 Task: Create a due date automation trigger when advanced on, 2 working days before a card is due add fields without custom field "Resume" set to a number greater than 1 and lower or equal to 10 is due at 11:00 AM.
Action: Mouse moved to (1106, 83)
Screenshot: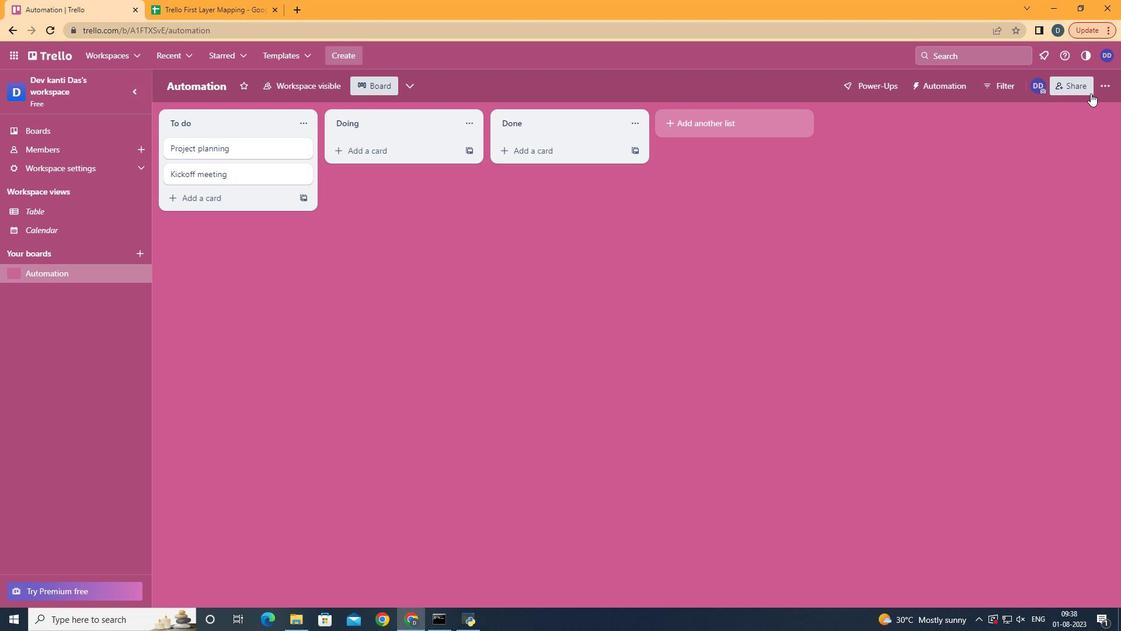 
Action: Mouse pressed left at (1106, 83)
Screenshot: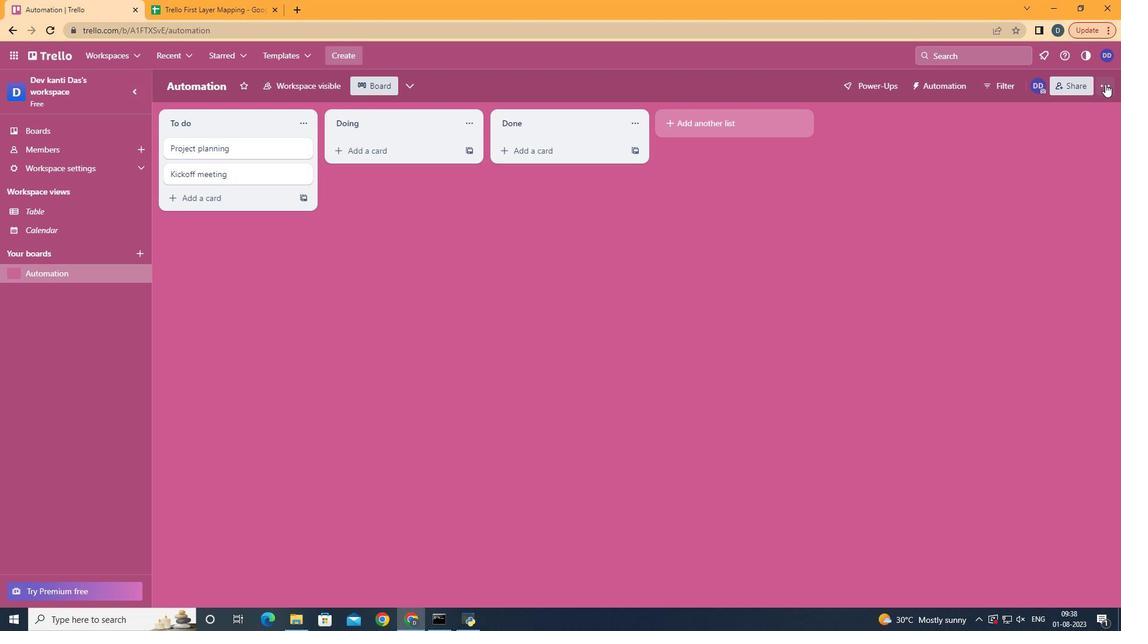 
Action: Mouse moved to (1025, 242)
Screenshot: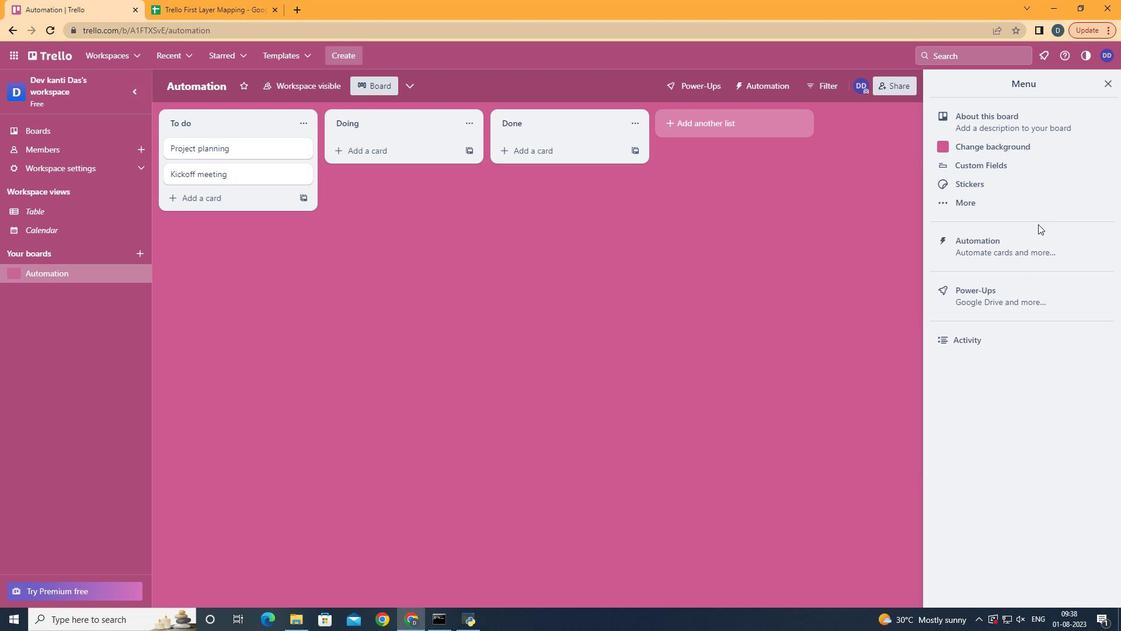 
Action: Mouse pressed left at (1025, 242)
Screenshot: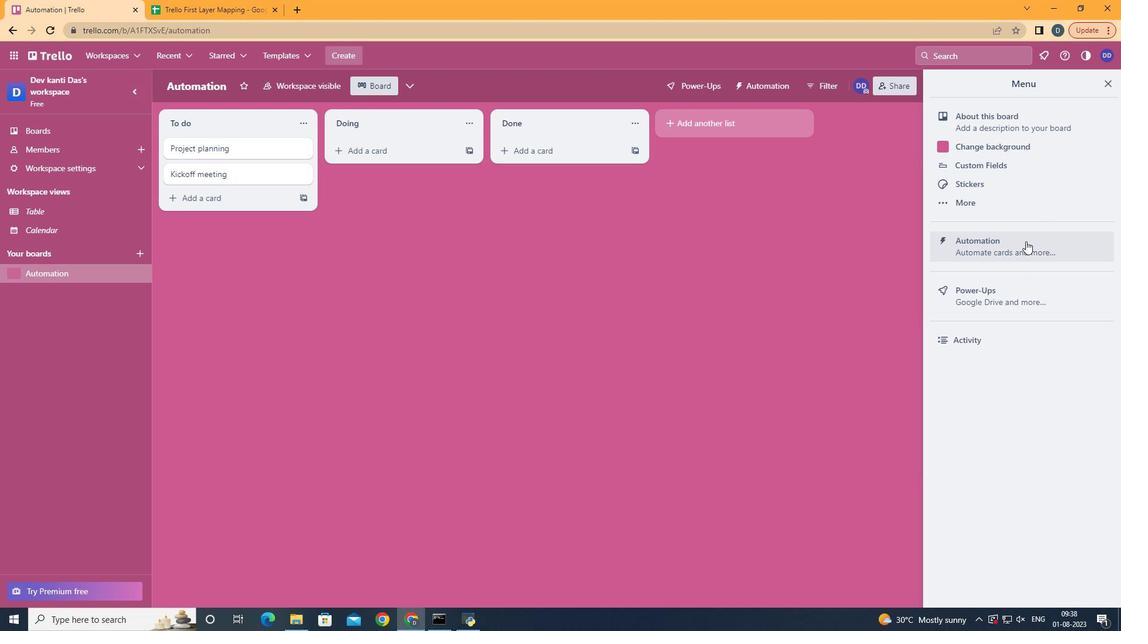 
Action: Mouse moved to (244, 231)
Screenshot: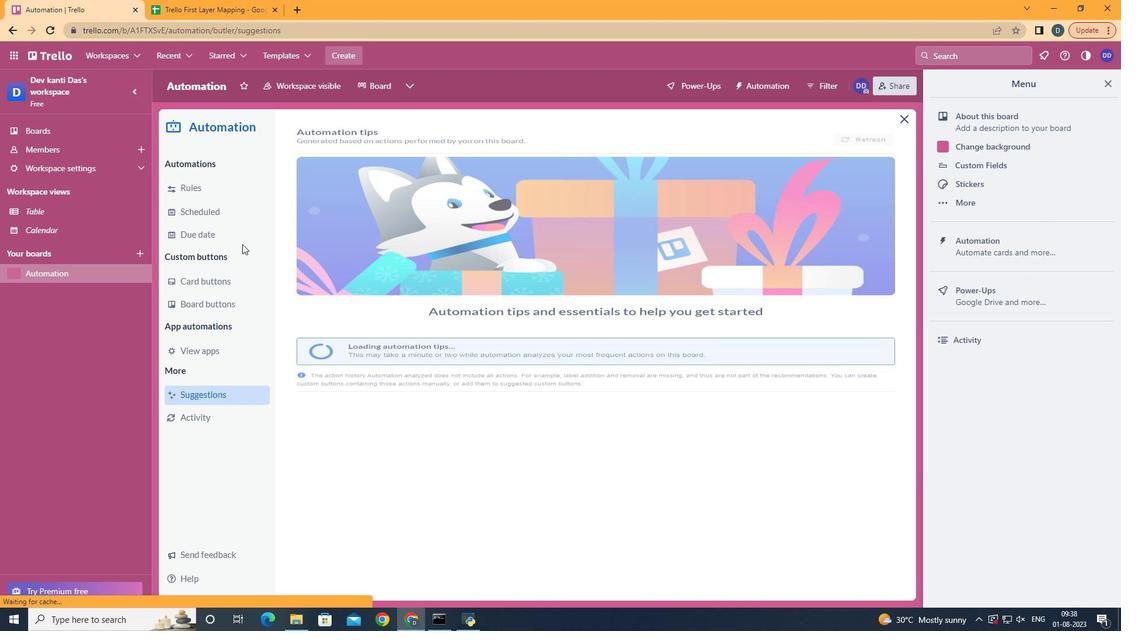 
Action: Mouse pressed left at (244, 231)
Screenshot: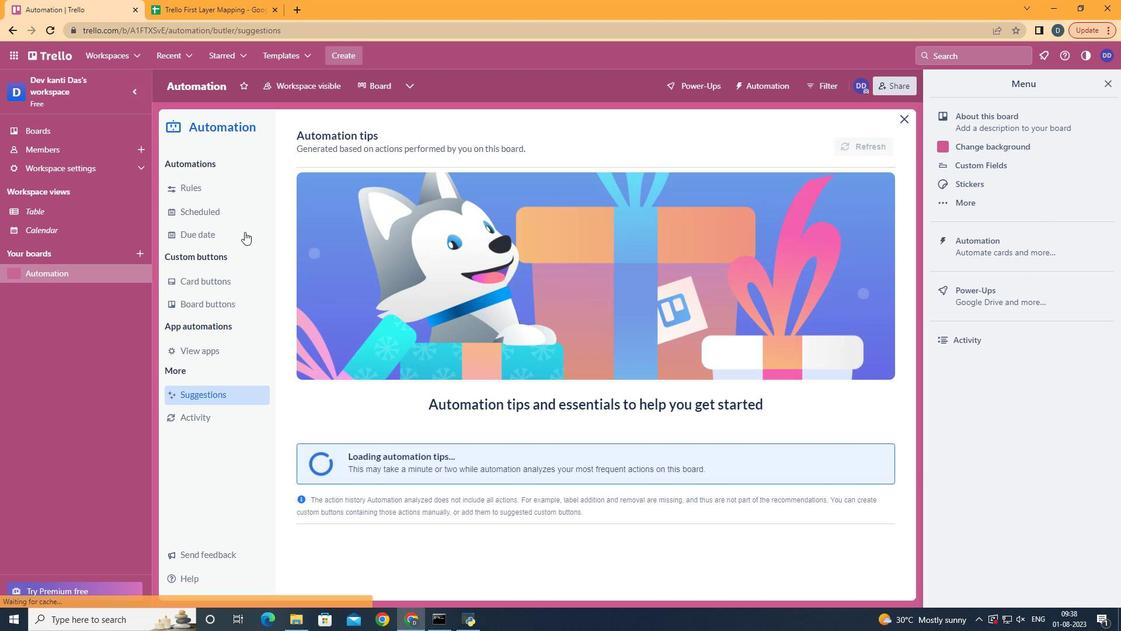 
Action: Mouse moved to (811, 140)
Screenshot: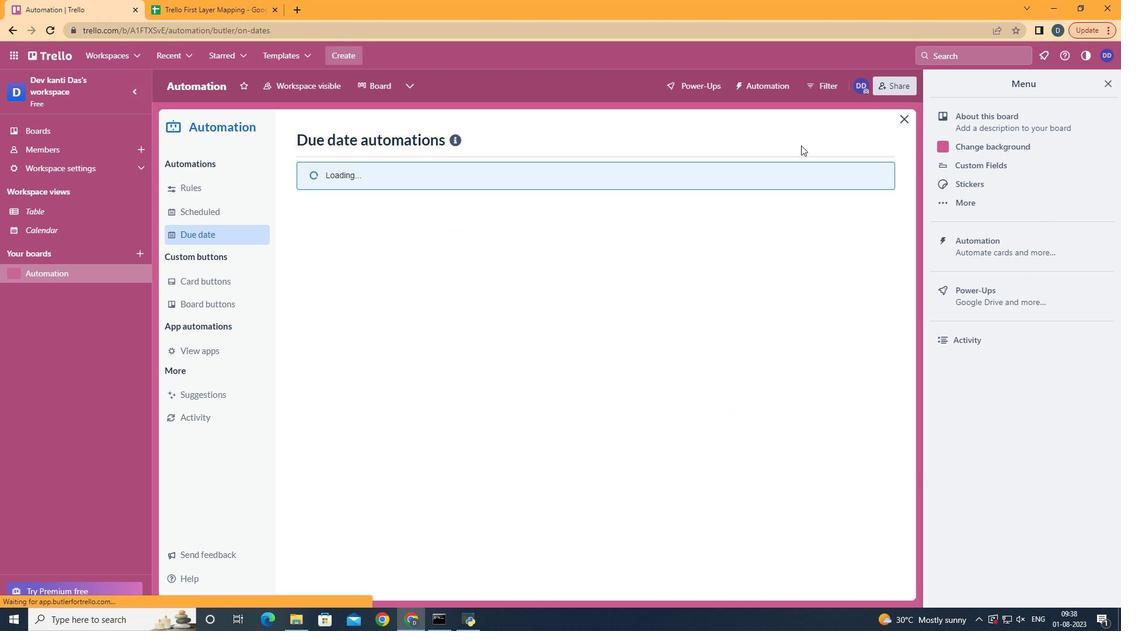 
Action: Mouse pressed left at (811, 140)
Screenshot: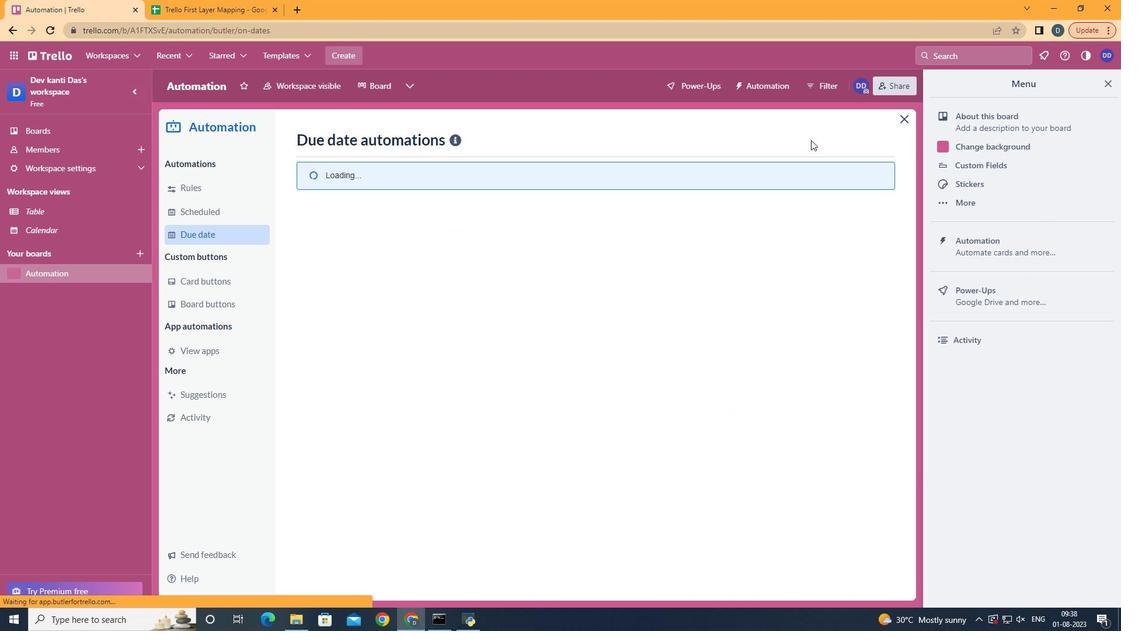 
Action: Mouse moved to (614, 250)
Screenshot: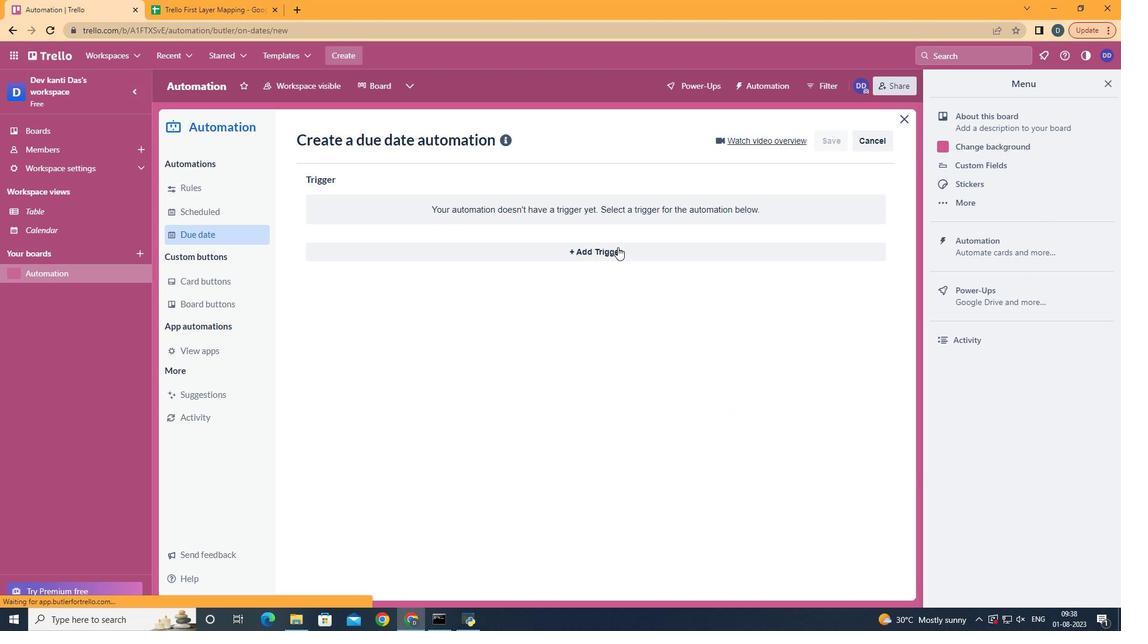 
Action: Mouse pressed left at (614, 250)
Screenshot: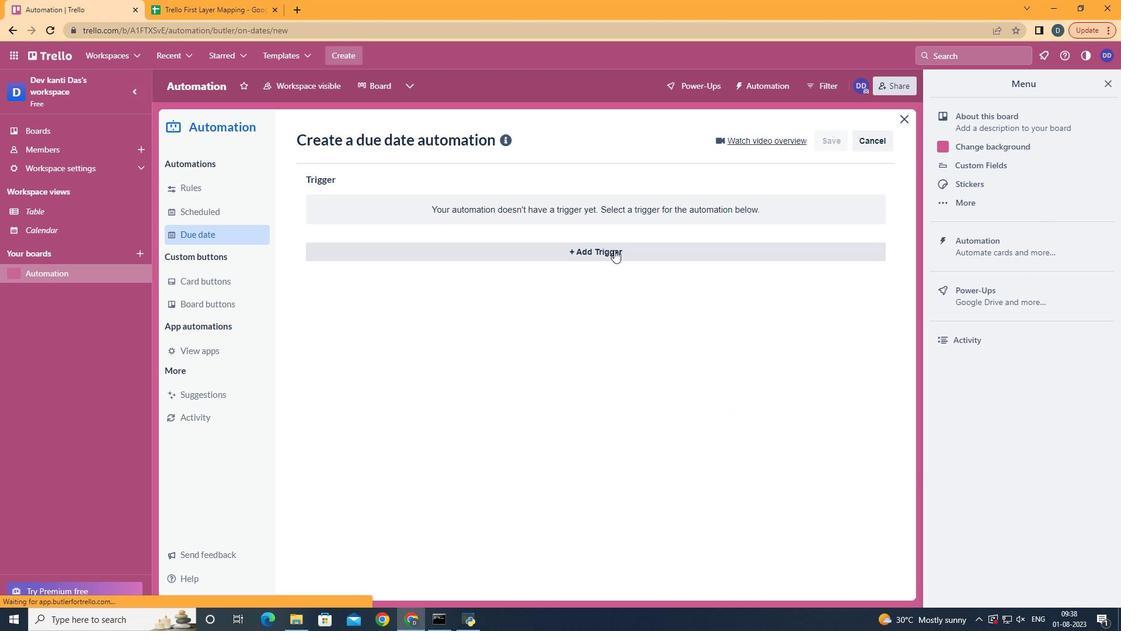 
Action: Mouse moved to (375, 480)
Screenshot: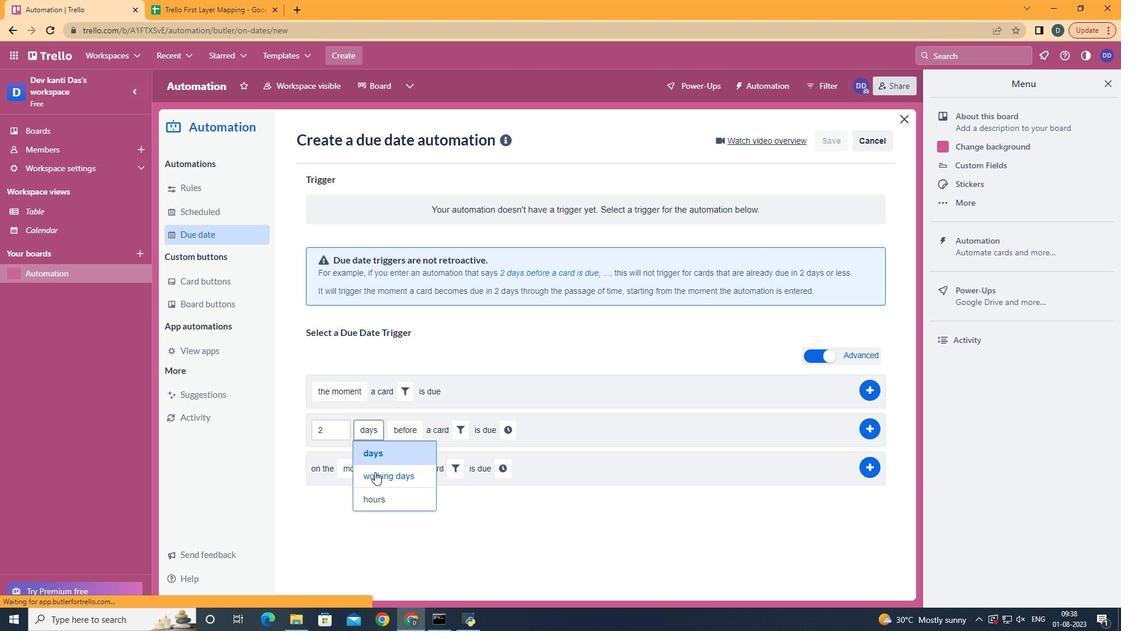 
Action: Mouse pressed left at (375, 480)
Screenshot: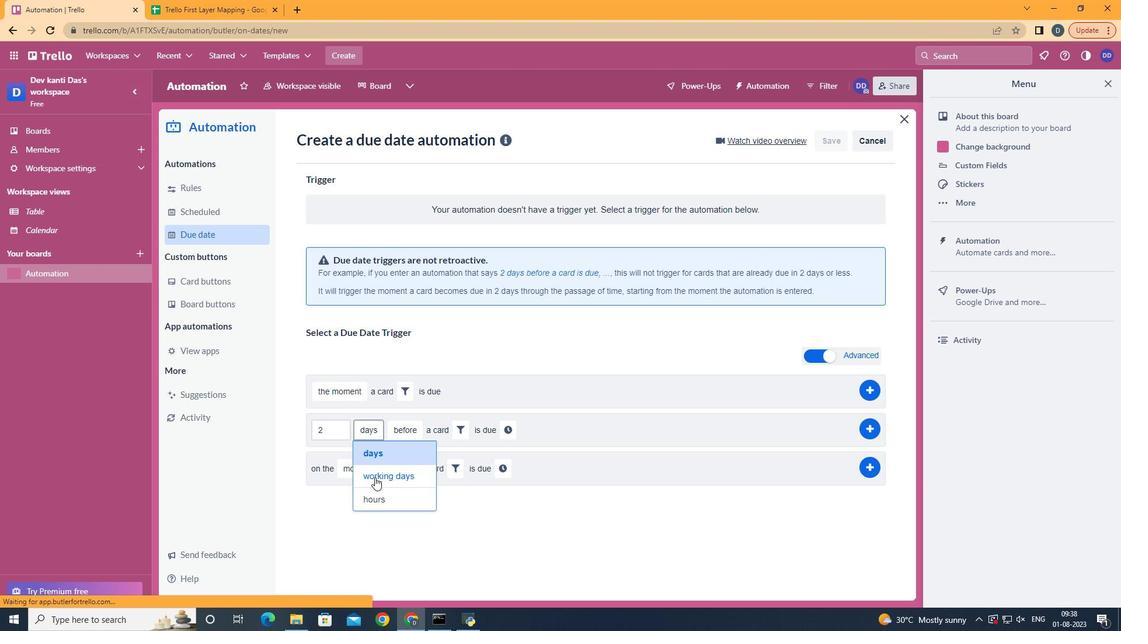 
Action: Mouse moved to (493, 425)
Screenshot: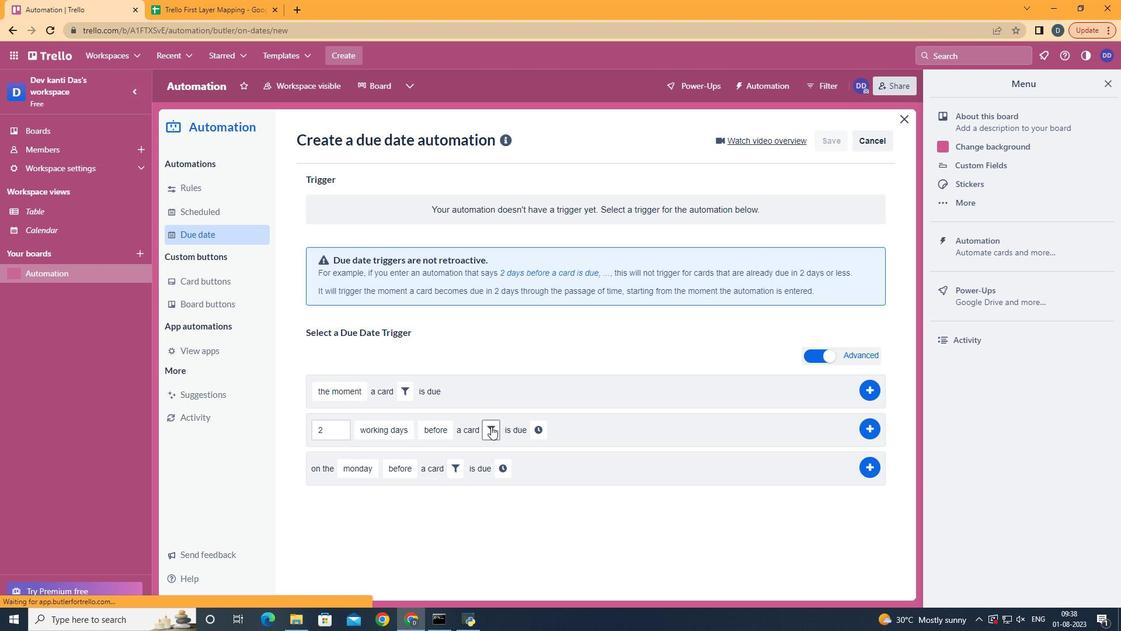 
Action: Mouse pressed left at (493, 425)
Screenshot: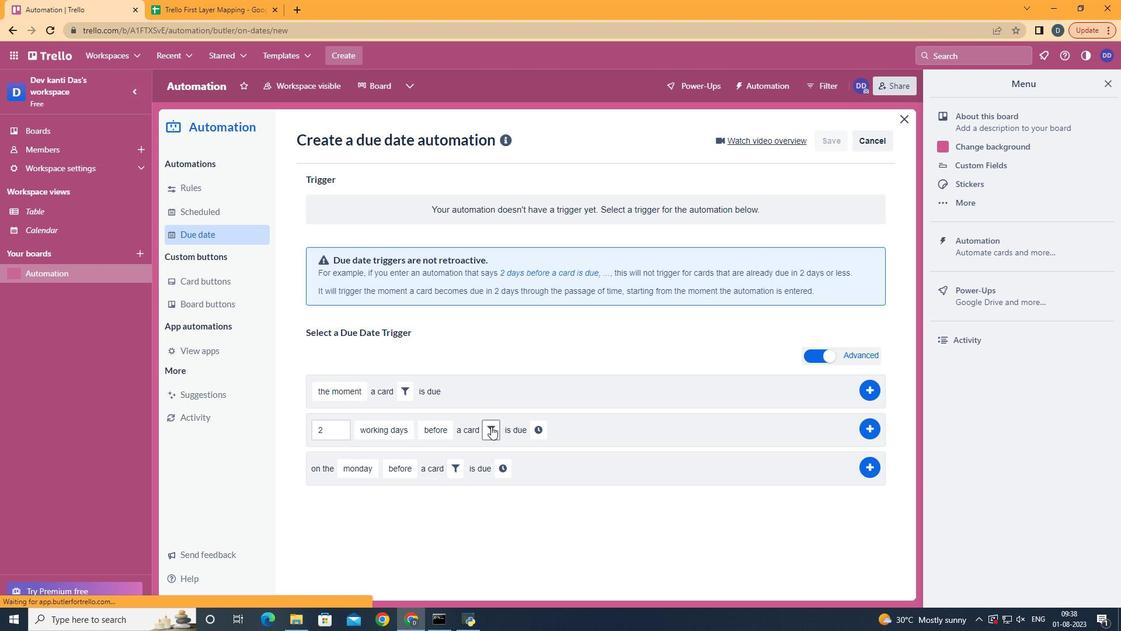 
Action: Mouse moved to (679, 472)
Screenshot: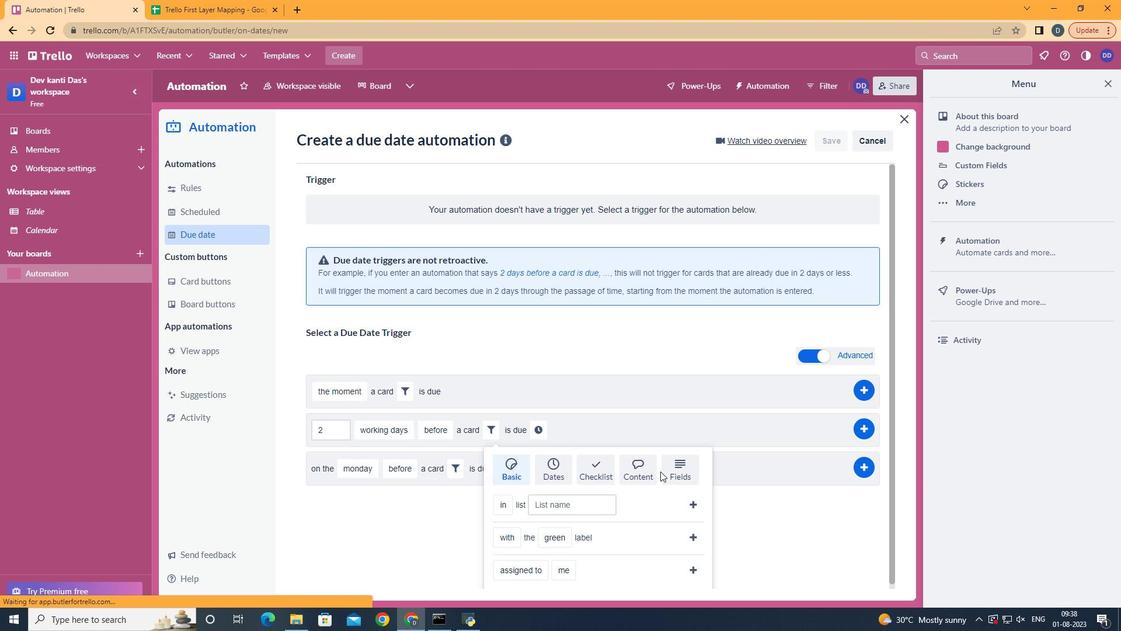
Action: Mouse pressed left at (679, 472)
Screenshot: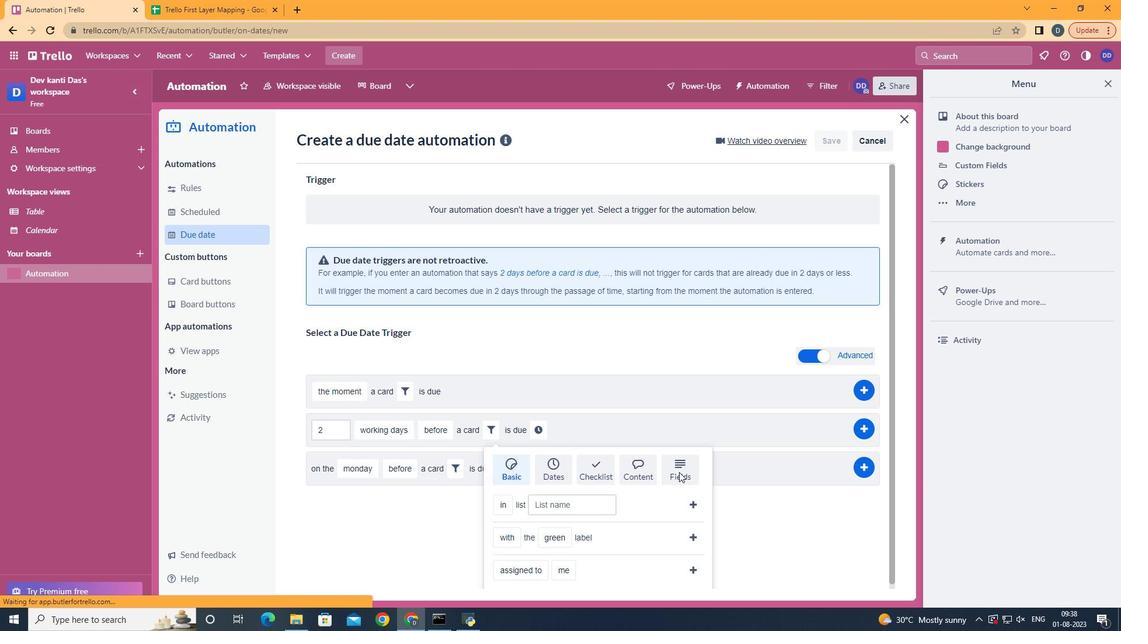 
Action: Mouse scrolled (679, 471) with delta (0, 0)
Screenshot: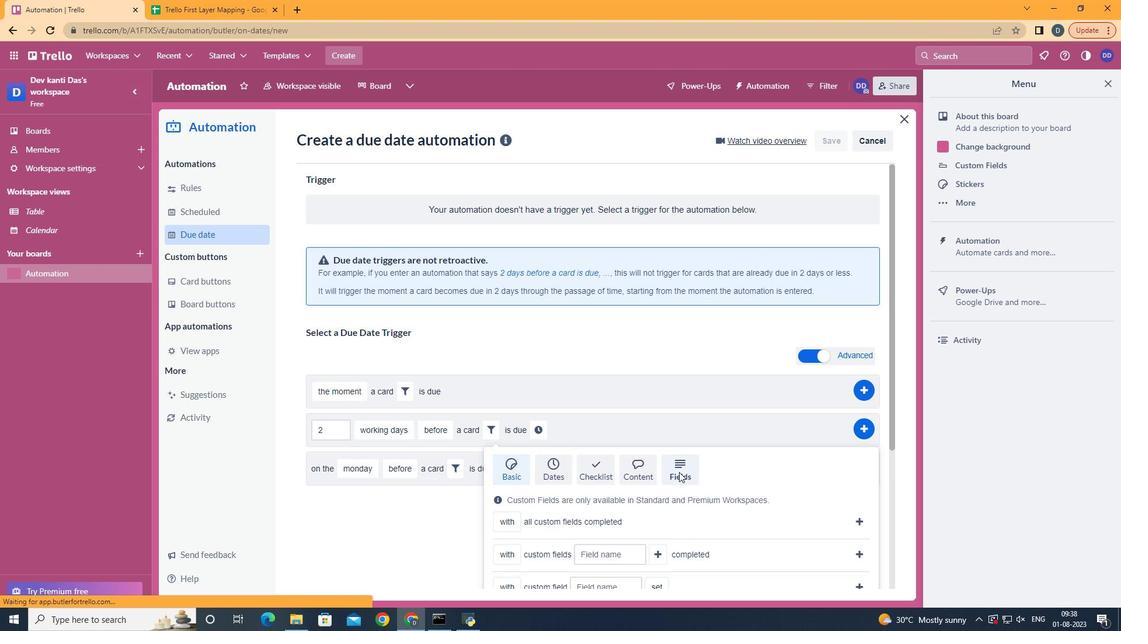 
Action: Mouse scrolled (679, 471) with delta (0, 0)
Screenshot: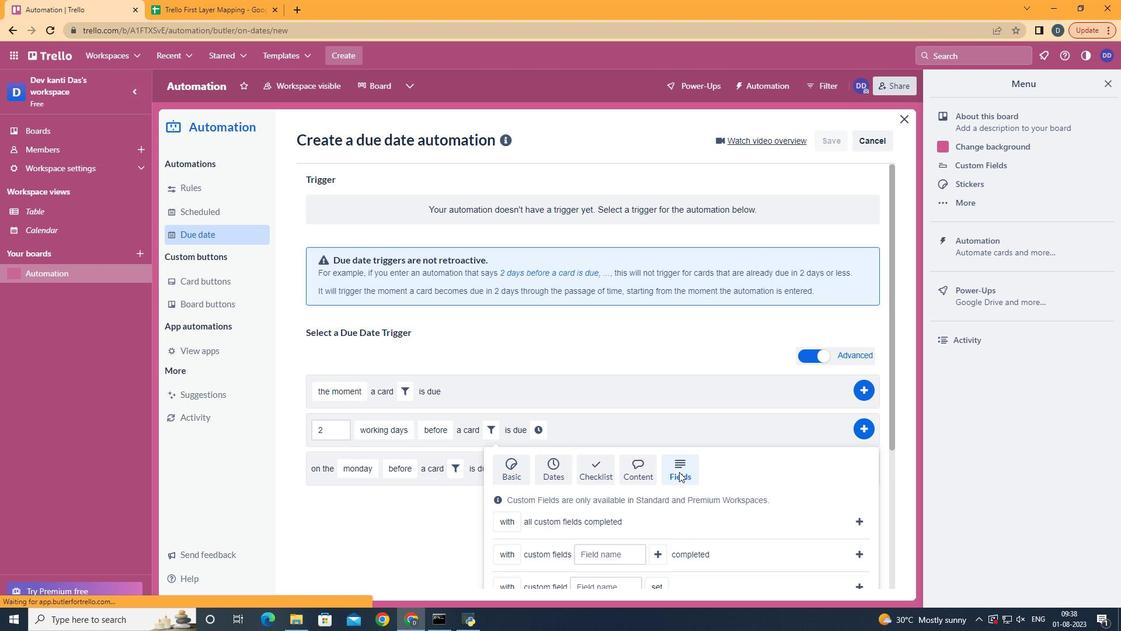 
Action: Mouse scrolled (679, 471) with delta (0, 0)
Screenshot: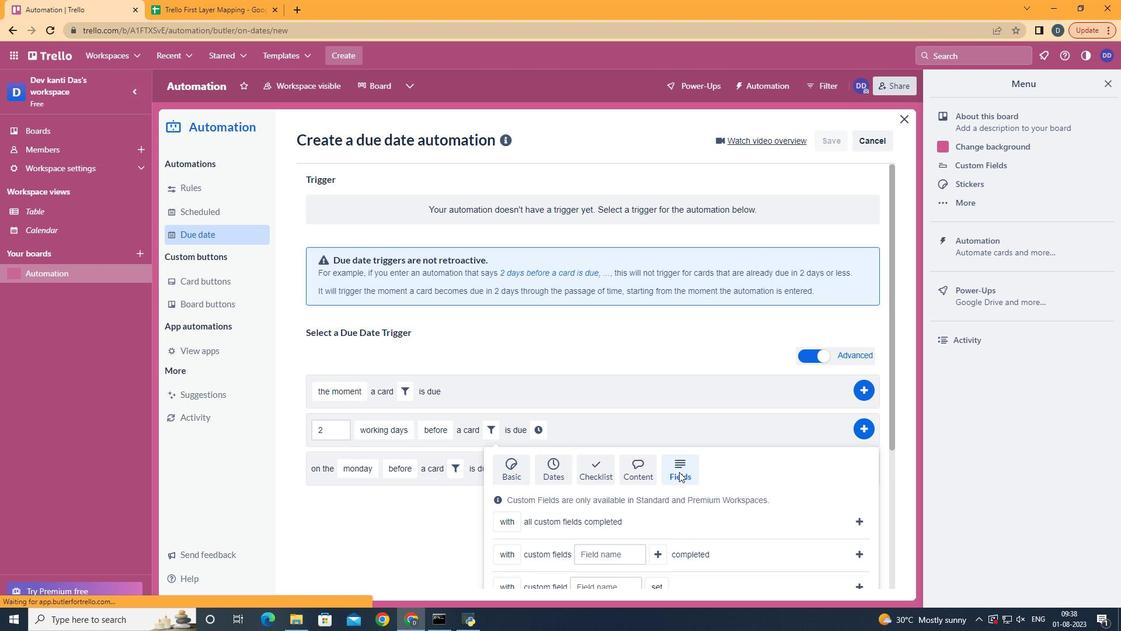 
Action: Mouse scrolled (679, 471) with delta (0, 0)
Screenshot: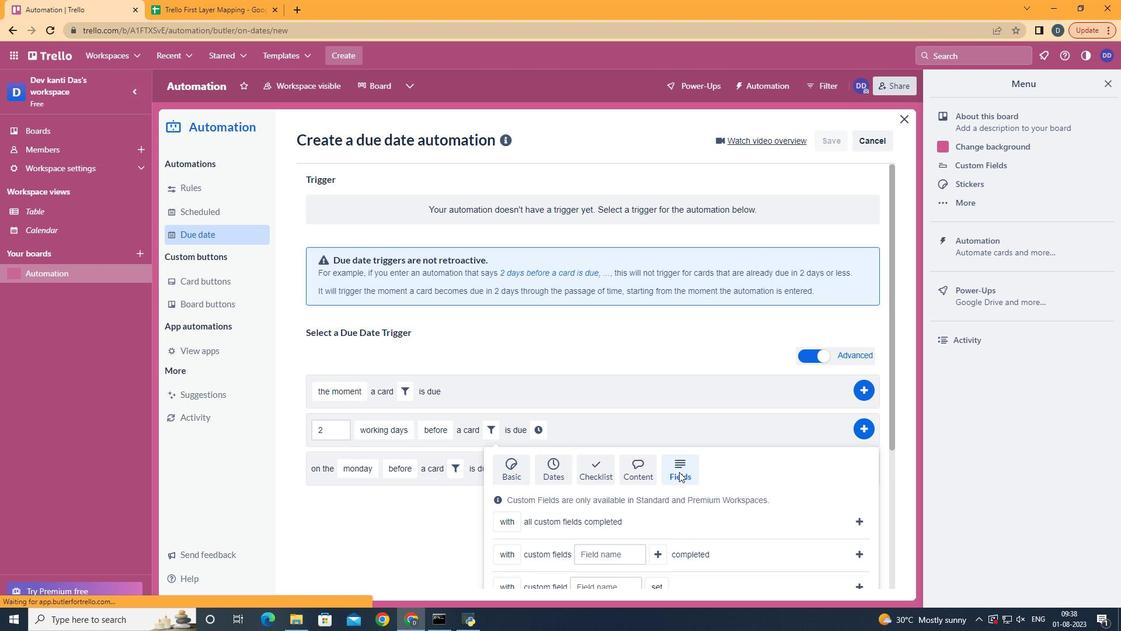 
Action: Mouse scrolled (679, 471) with delta (0, 0)
Screenshot: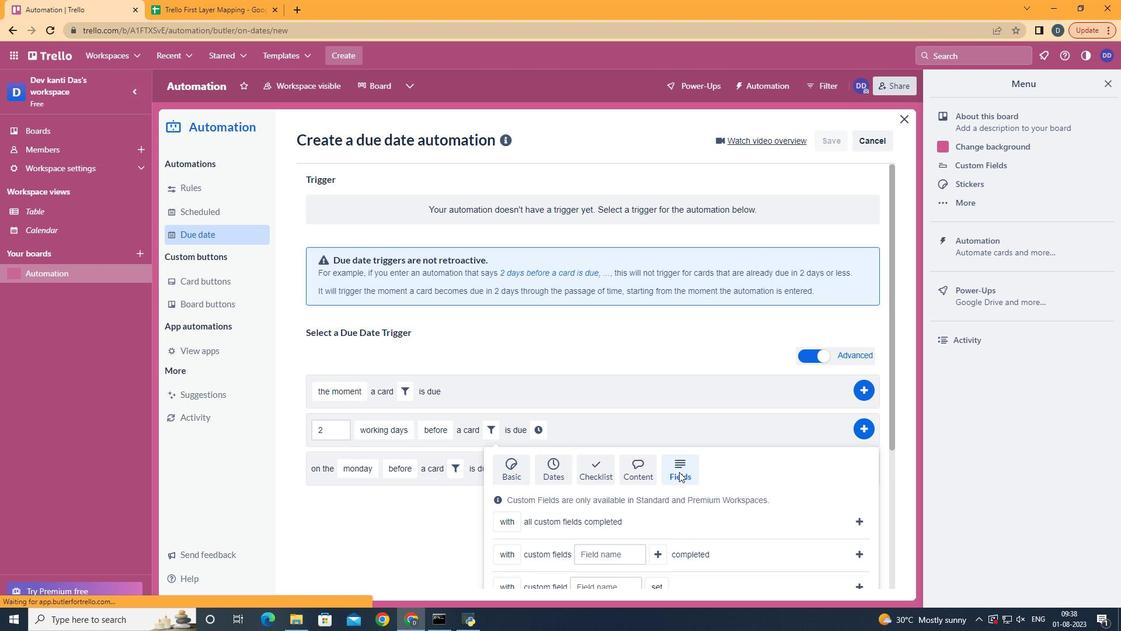 
Action: Mouse scrolled (679, 471) with delta (0, 0)
Screenshot: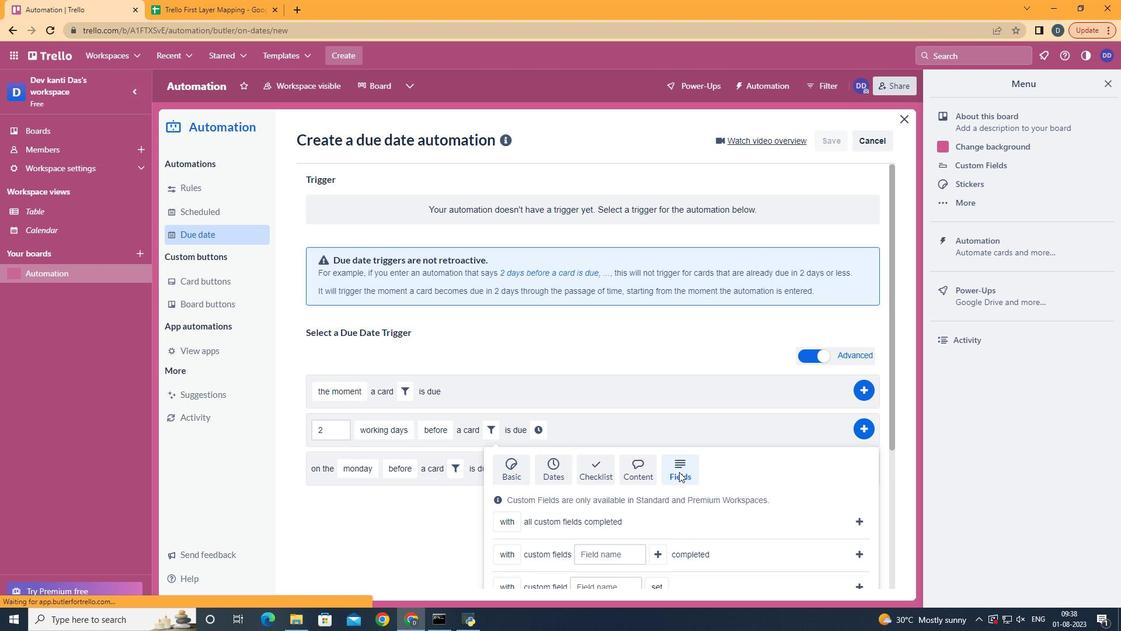 
Action: Mouse scrolled (679, 471) with delta (0, 0)
Screenshot: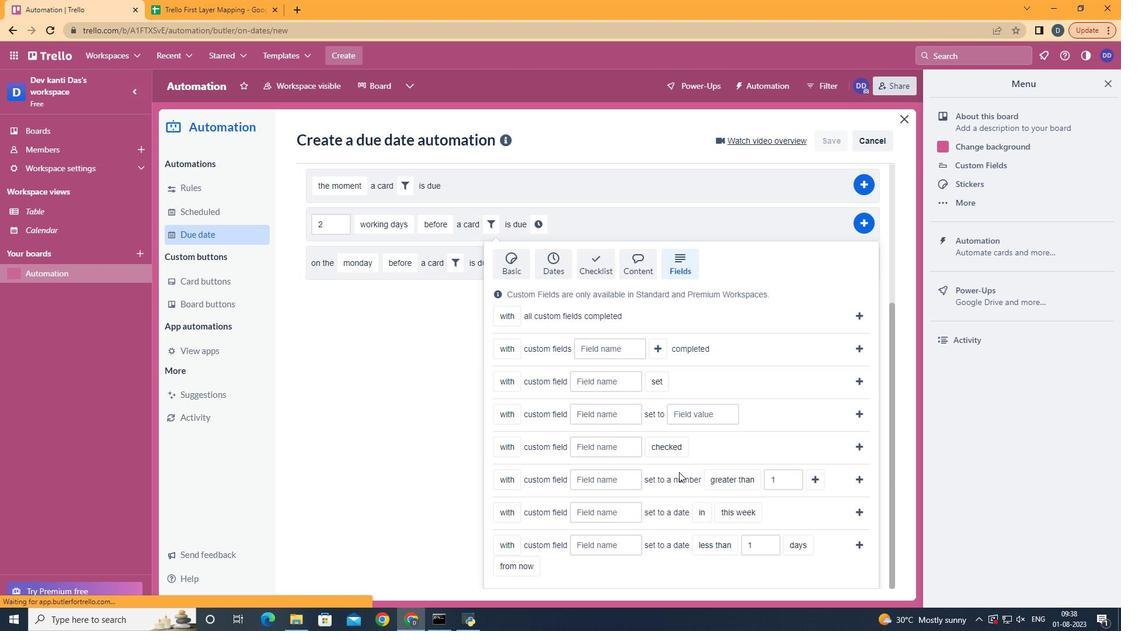 
Action: Mouse scrolled (679, 471) with delta (0, 0)
Screenshot: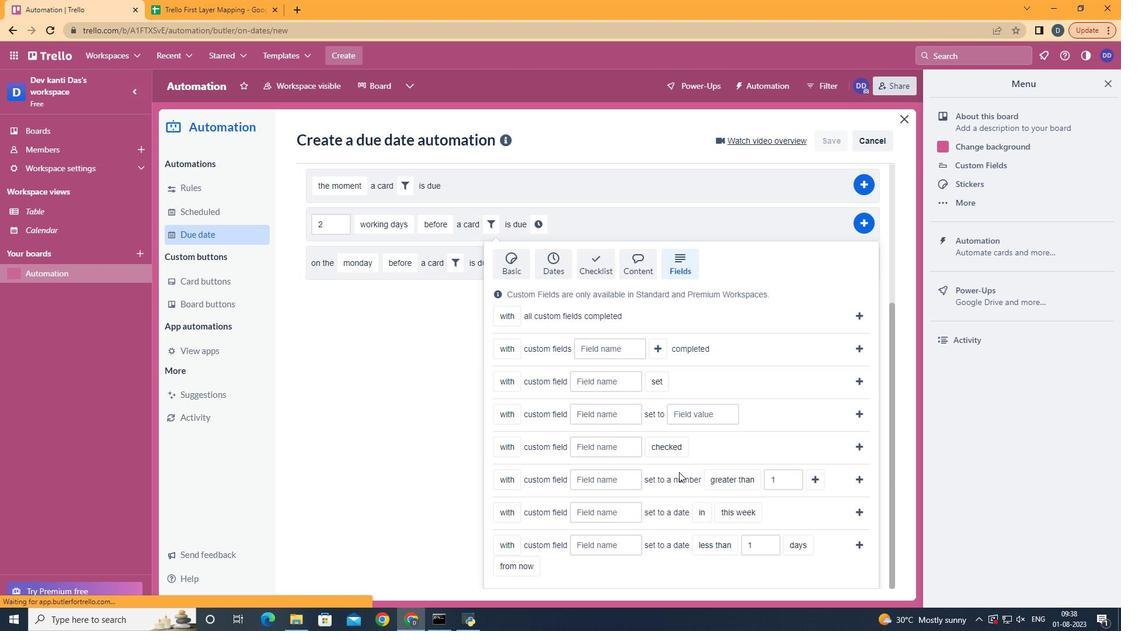 
Action: Mouse scrolled (679, 471) with delta (0, 0)
Screenshot: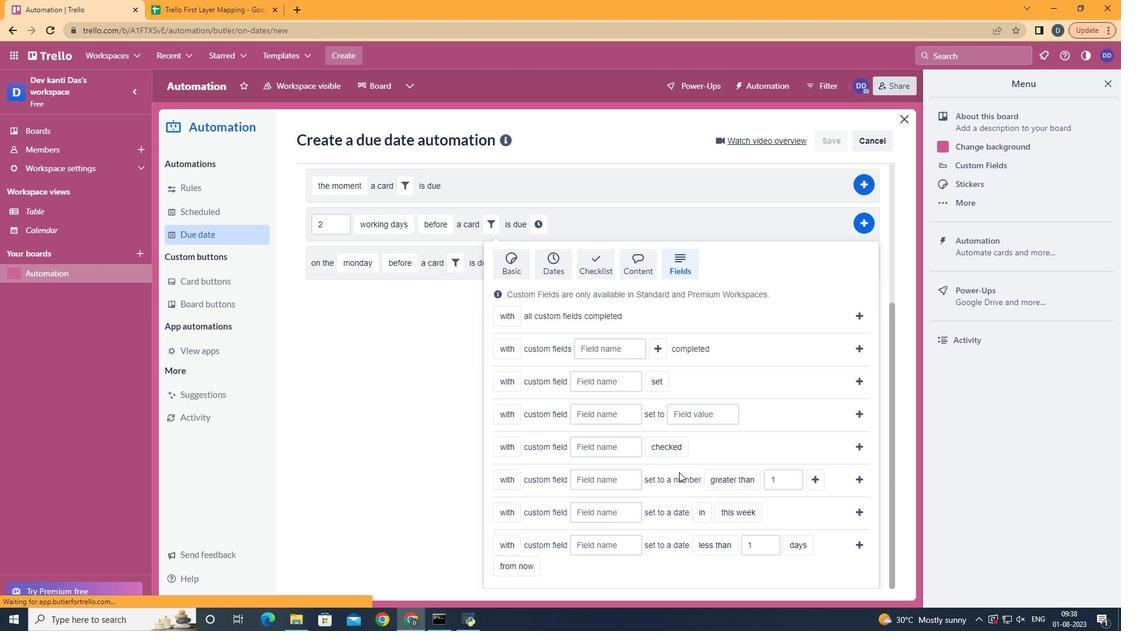 
Action: Mouse scrolled (679, 471) with delta (0, 0)
Screenshot: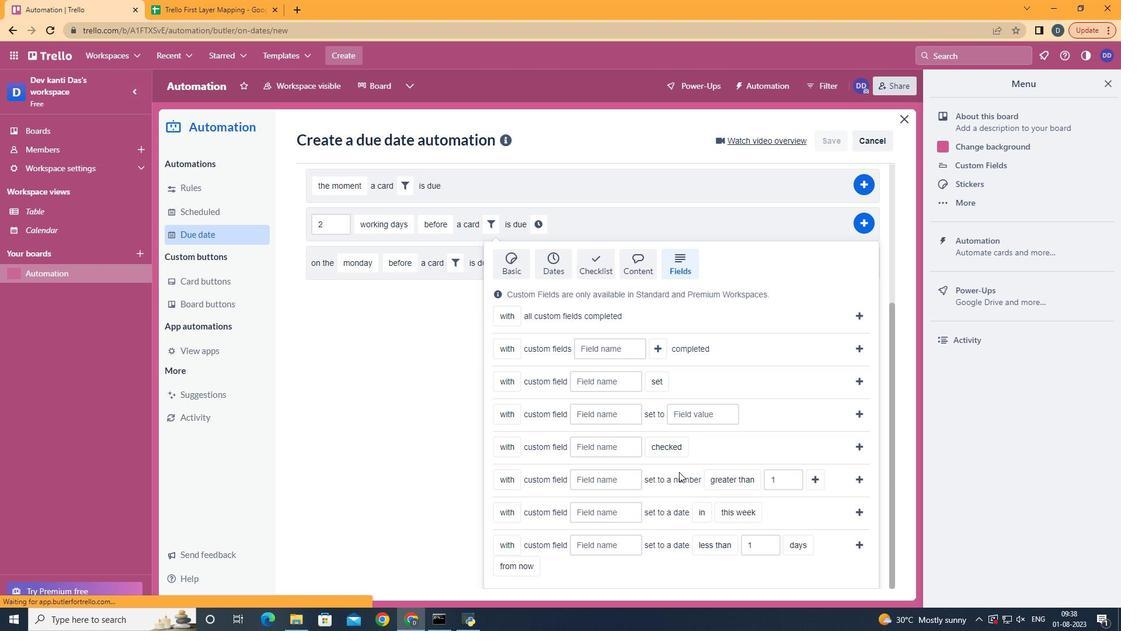 
Action: Mouse moved to (522, 526)
Screenshot: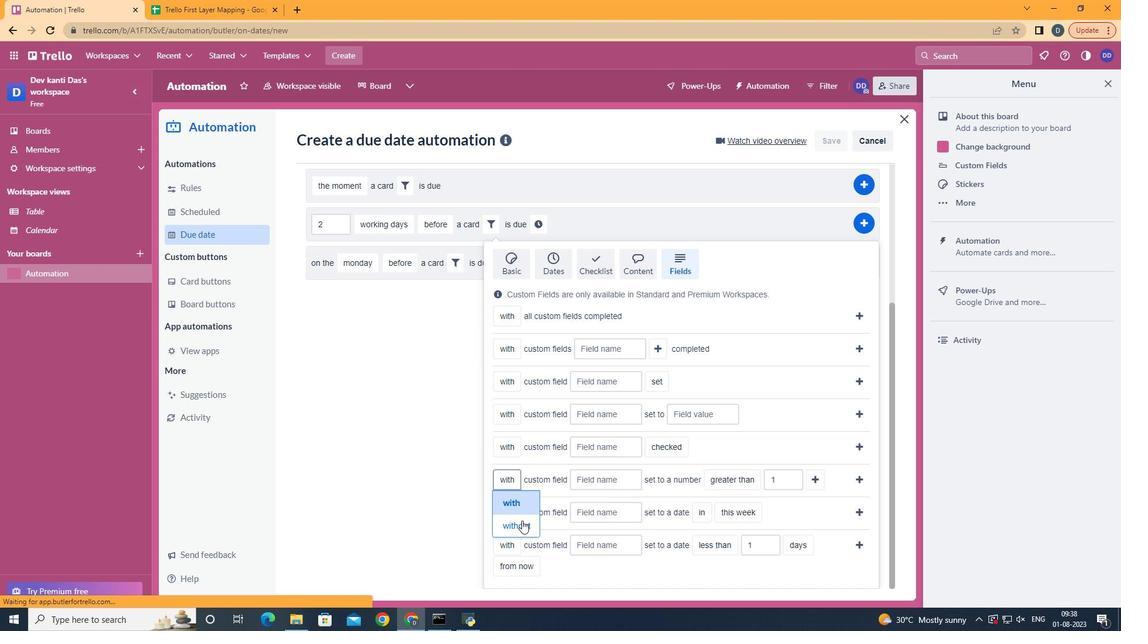 
Action: Mouse pressed left at (522, 526)
Screenshot: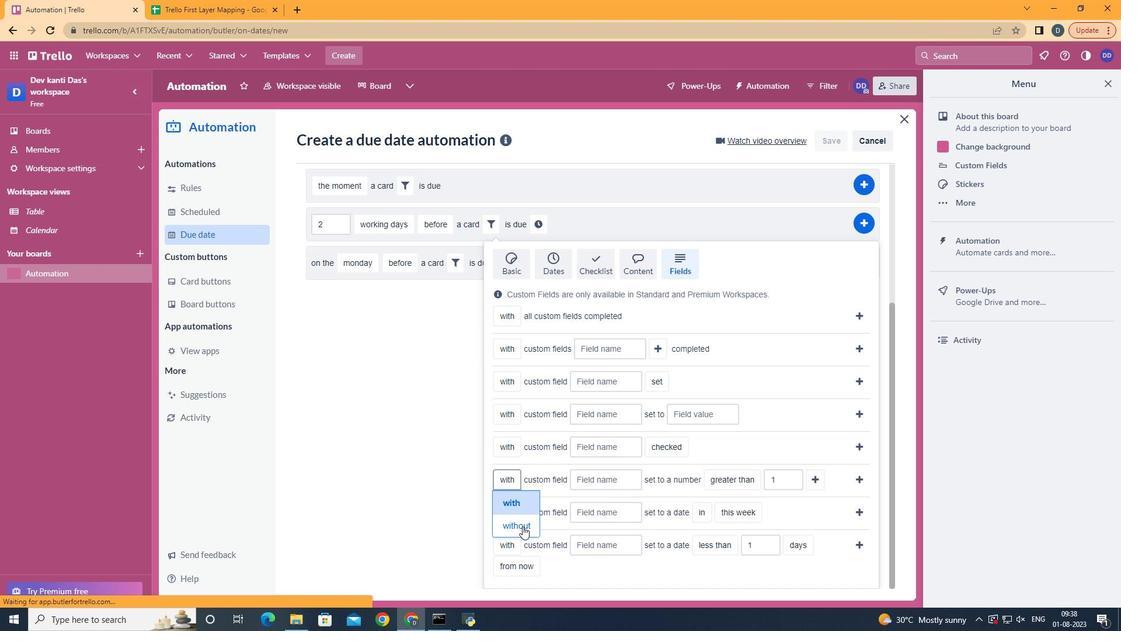 
Action: Mouse moved to (627, 486)
Screenshot: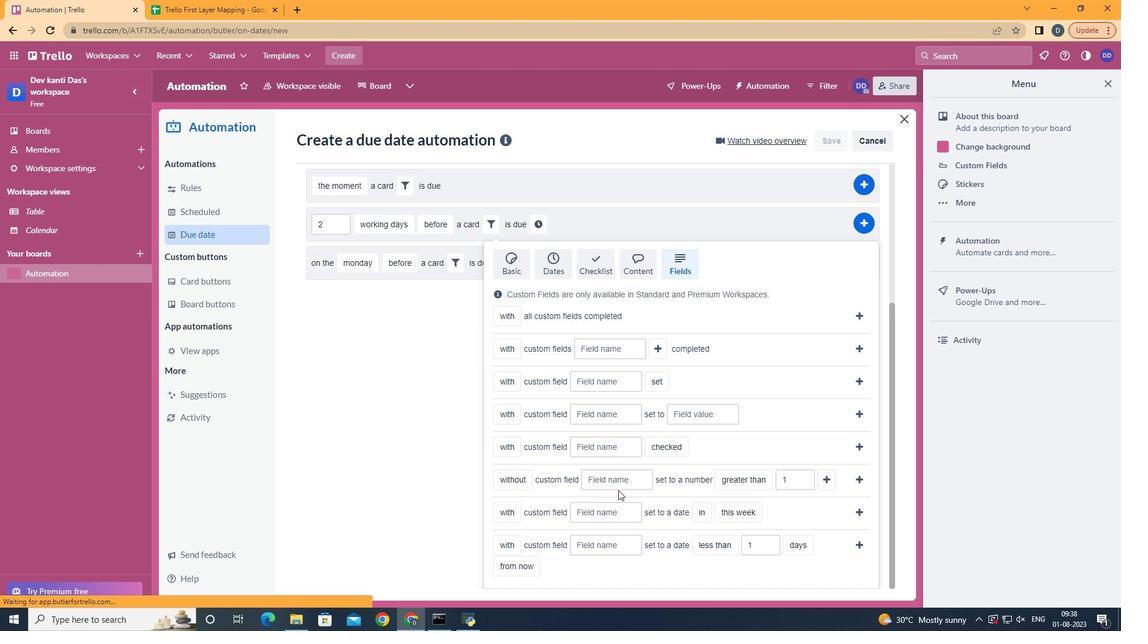 
Action: Mouse pressed left at (627, 486)
Screenshot: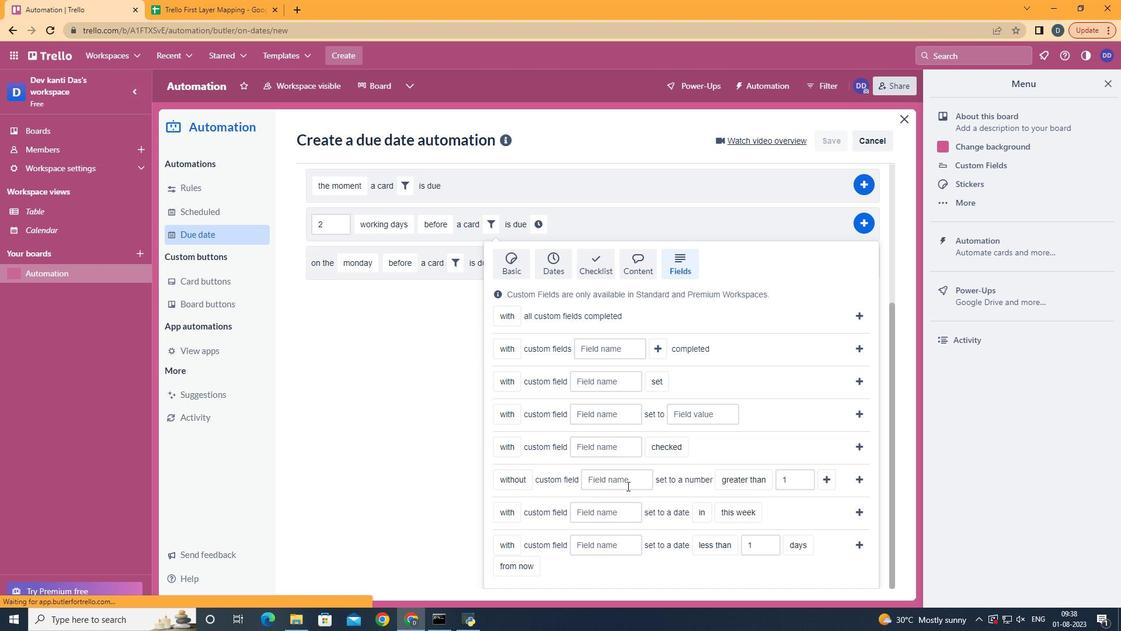
Action: Key pressed <Key.shift>Resume
Screenshot: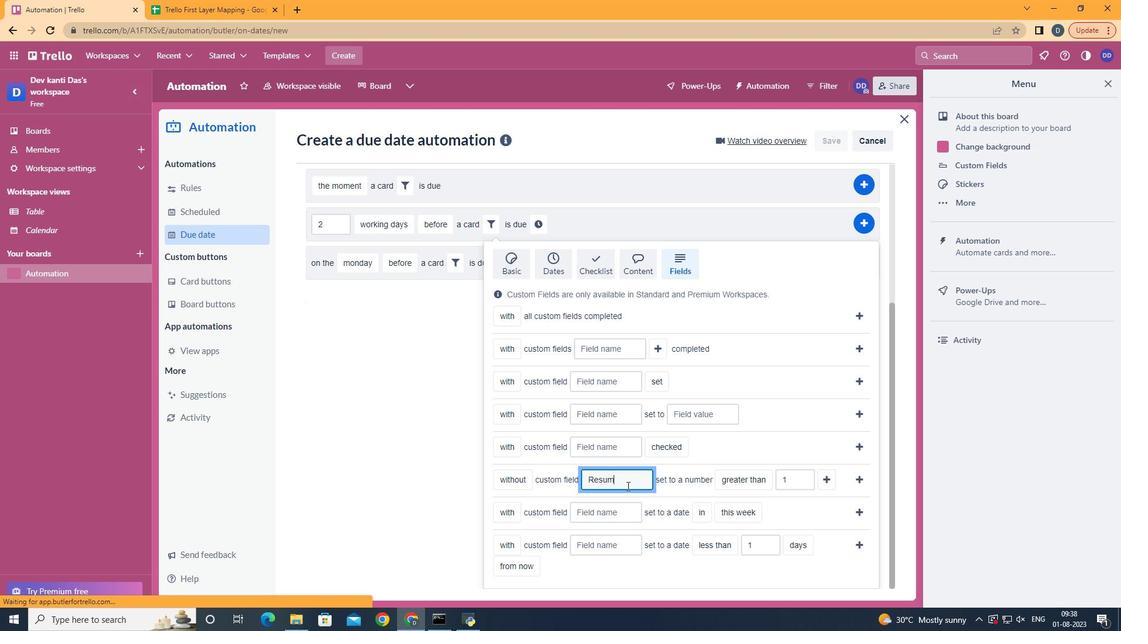 
Action: Mouse moved to (749, 504)
Screenshot: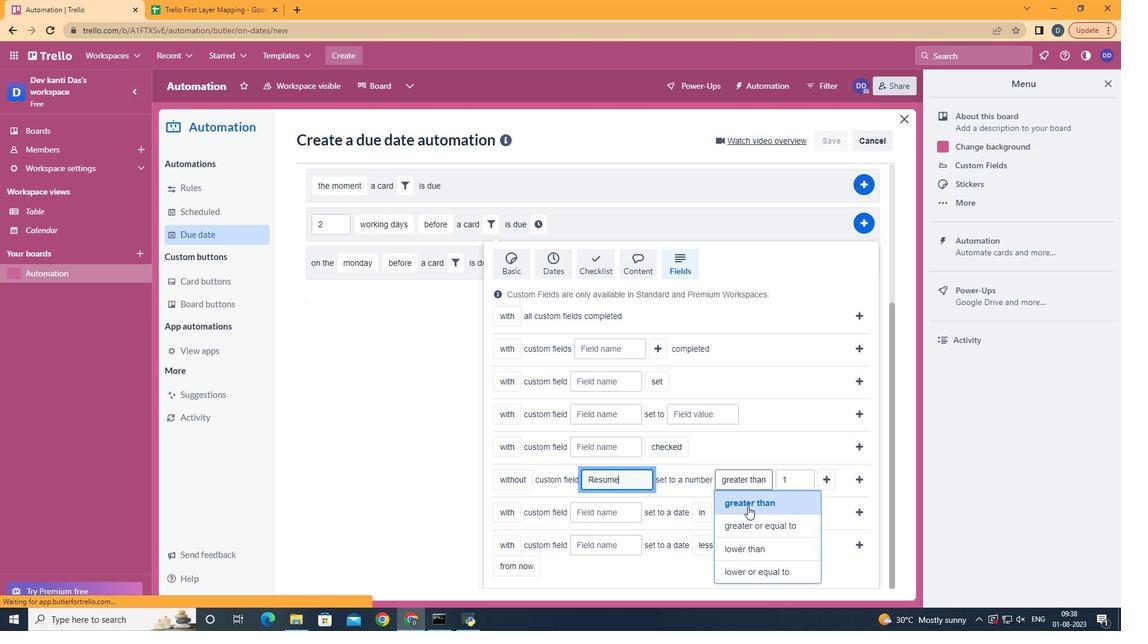 
Action: Mouse pressed left at (749, 504)
Screenshot: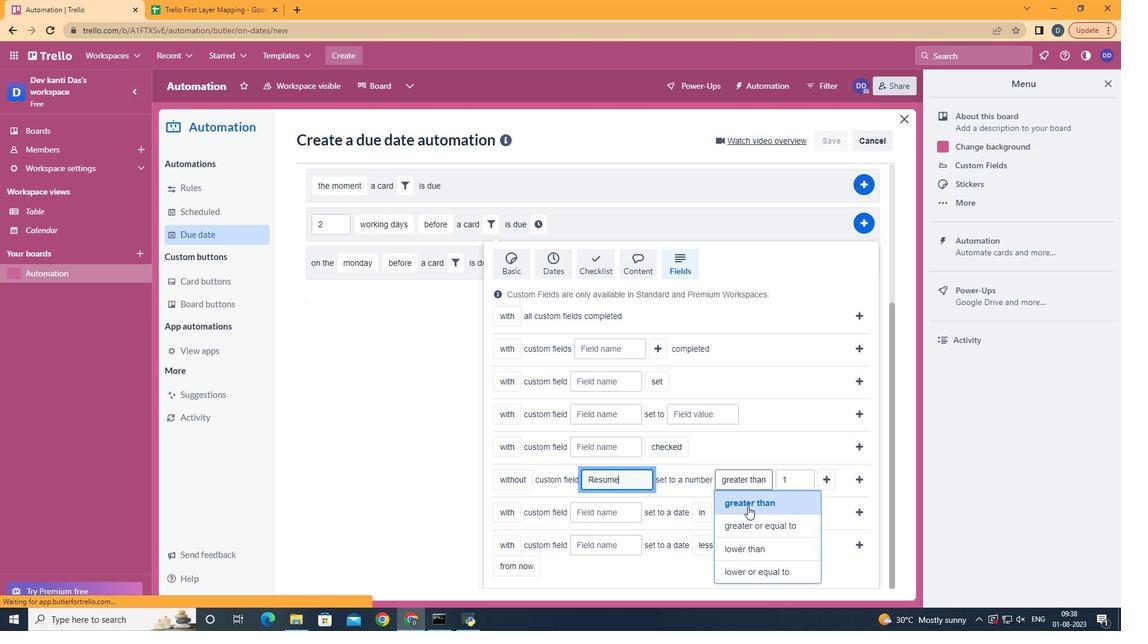 
Action: Mouse moved to (830, 474)
Screenshot: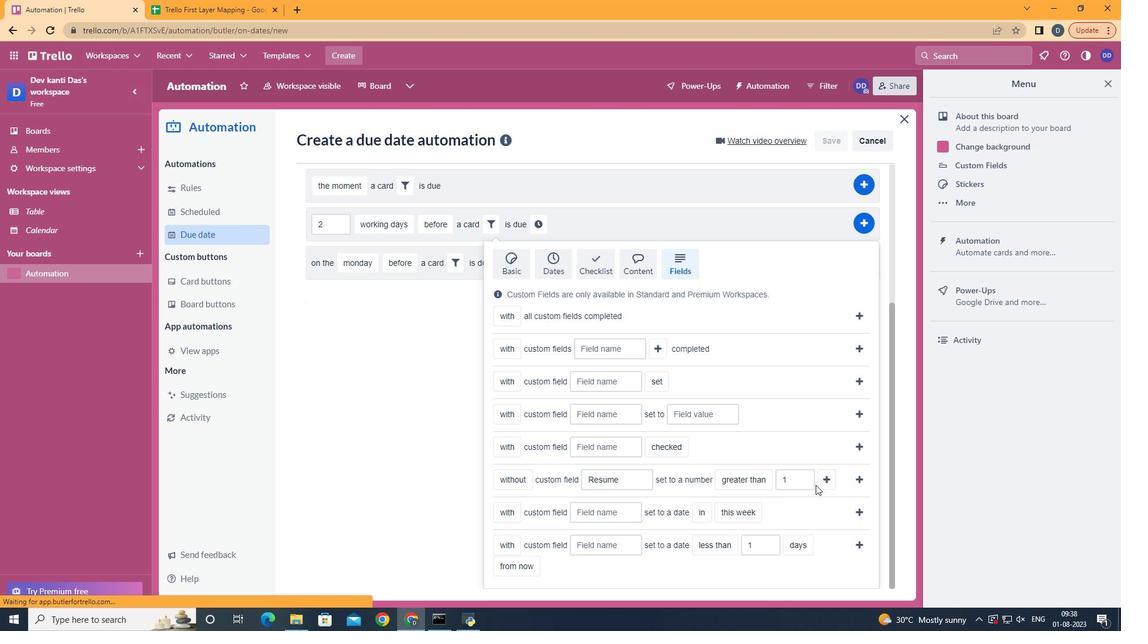 
Action: Mouse pressed left at (830, 474)
Screenshot: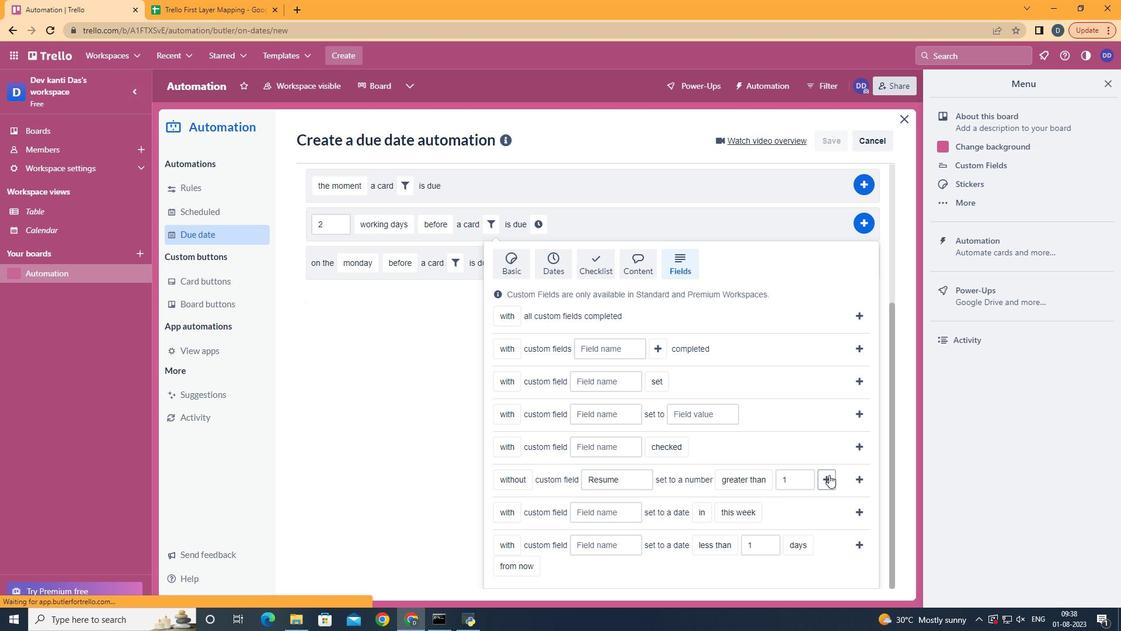 
Action: Mouse moved to (563, 435)
Screenshot: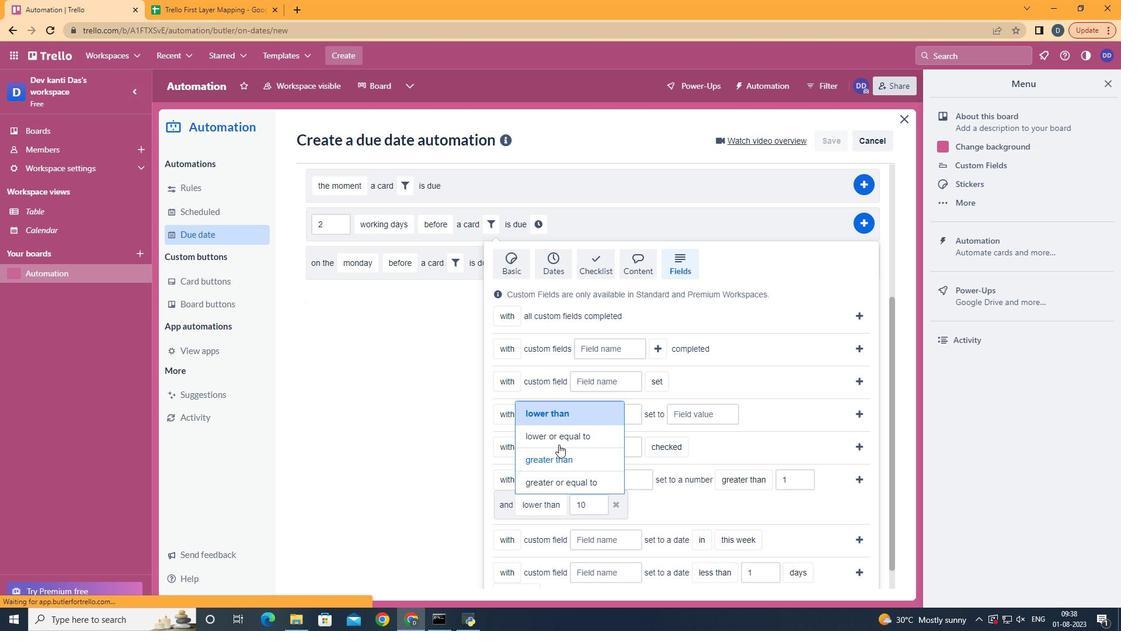 
Action: Mouse pressed left at (563, 435)
Screenshot: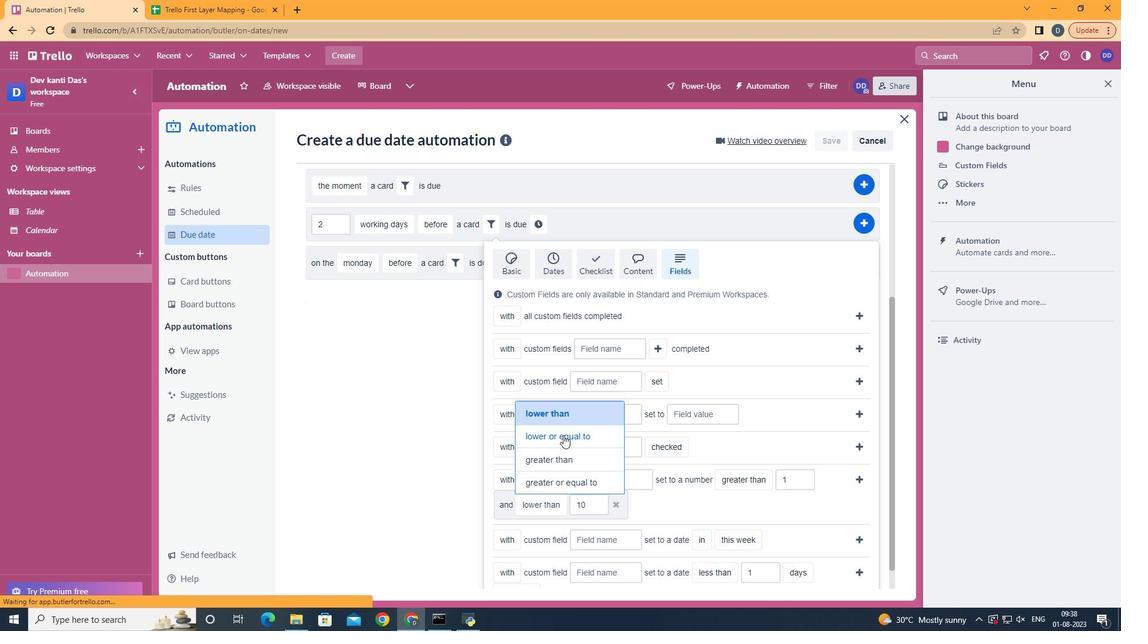 
Action: Mouse moved to (857, 475)
Screenshot: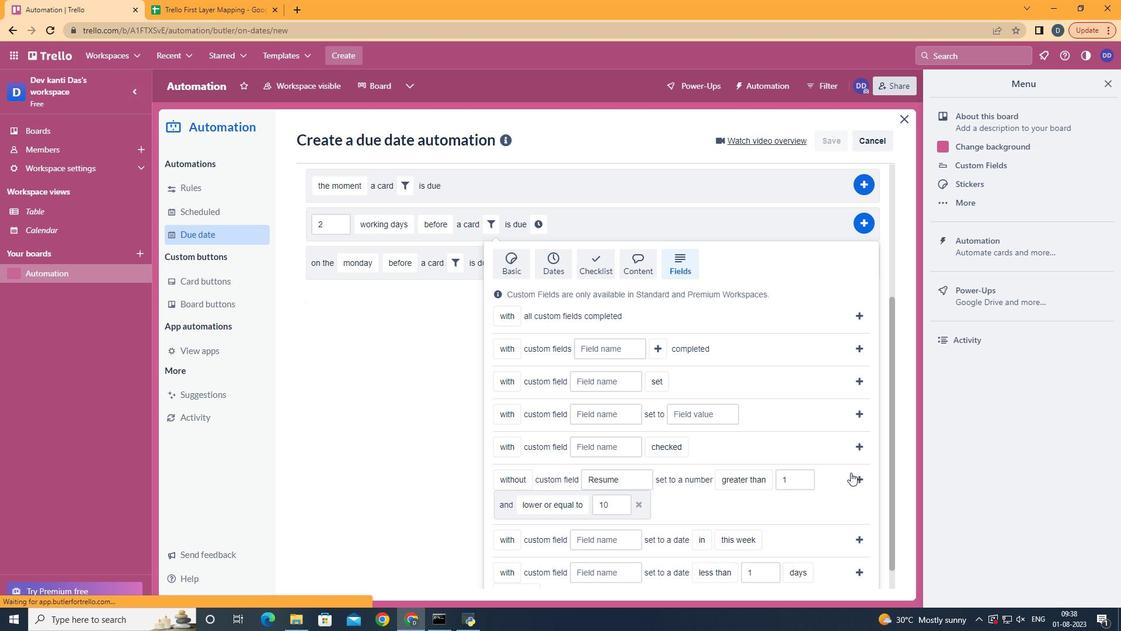 
Action: Mouse pressed left at (857, 475)
Screenshot: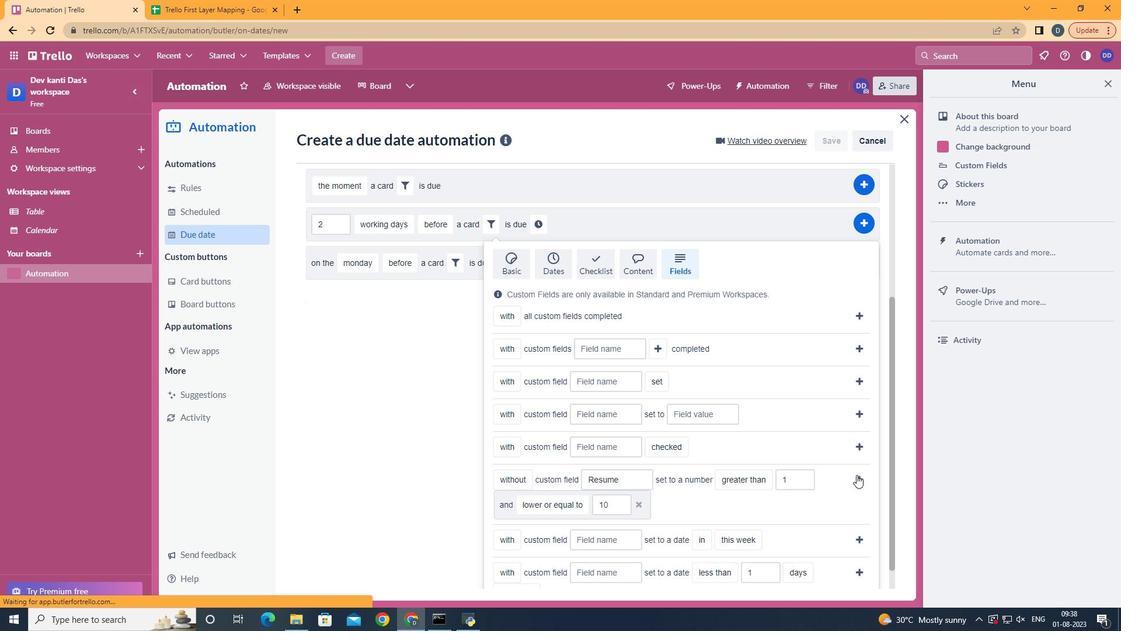 
Action: Mouse moved to (344, 452)
Screenshot: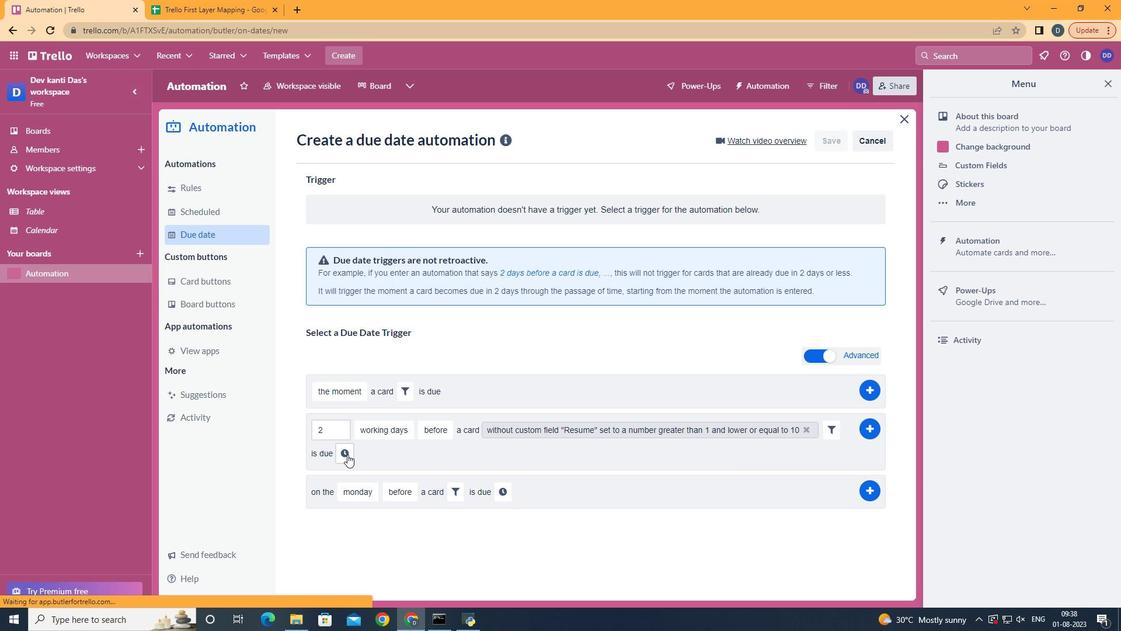 
Action: Mouse pressed left at (344, 452)
Screenshot: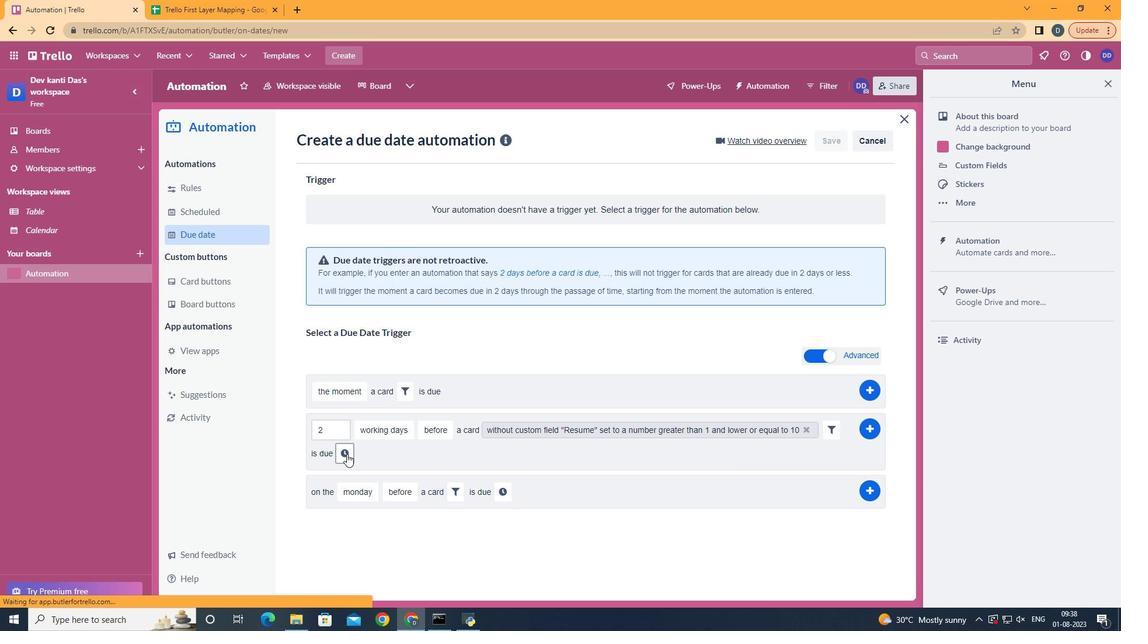 
Action: Mouse moved to (366, 451)
Screenshot: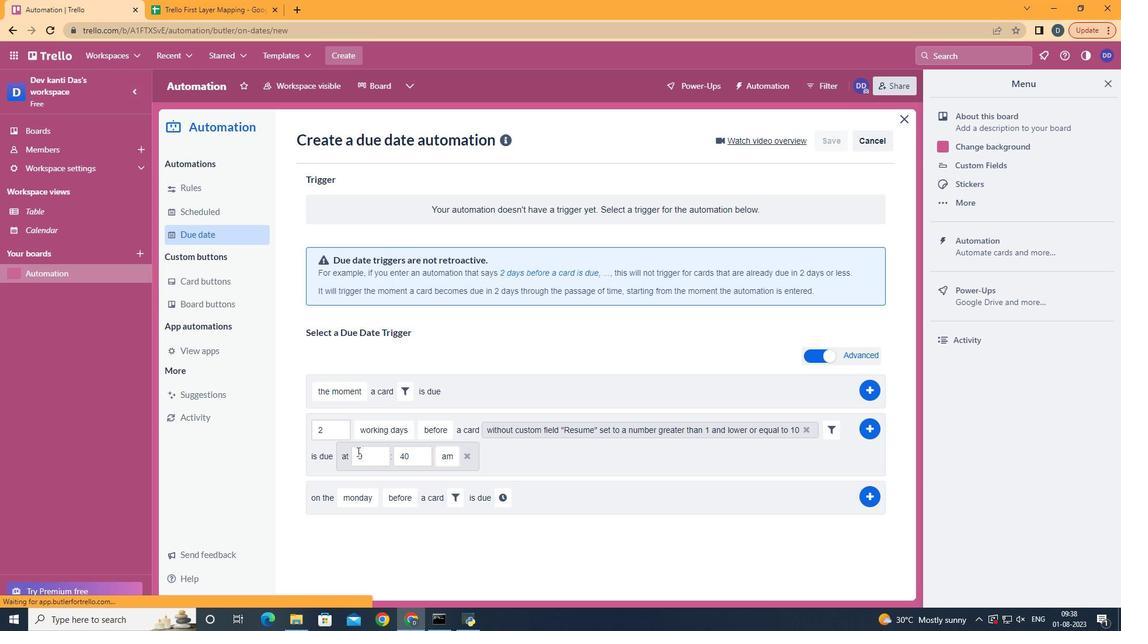 
Action: Mouse pressed left at (366, 451)
Screenshot: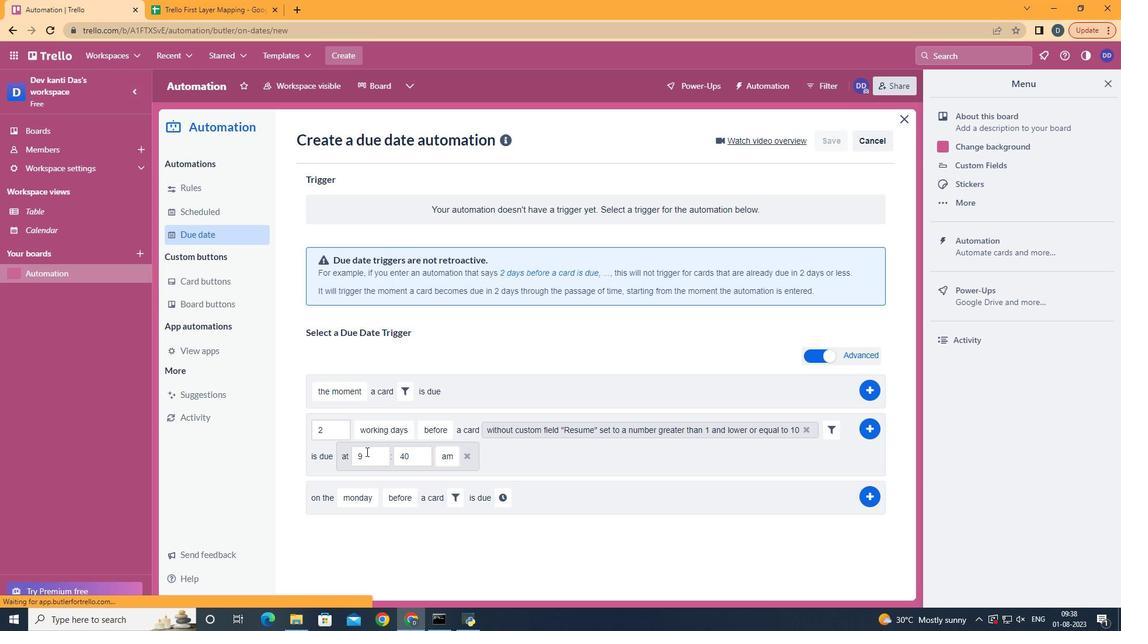 
Action: Key pressed <Key.backspace>11
Screenshot: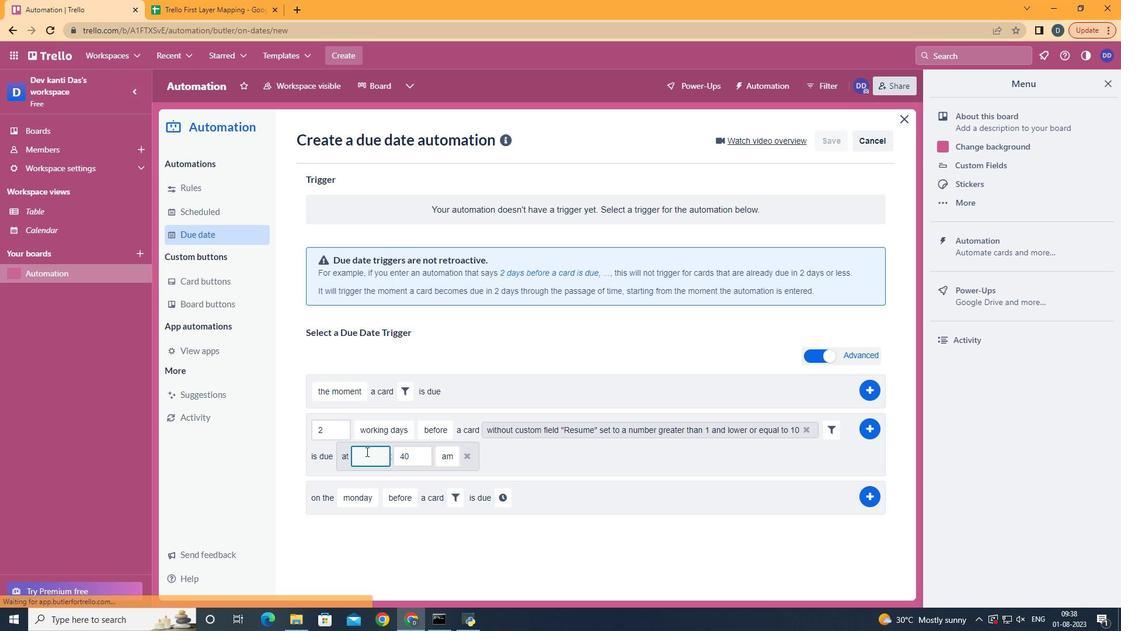 
Action: Mouse moved to (420, 451)
Screenshot: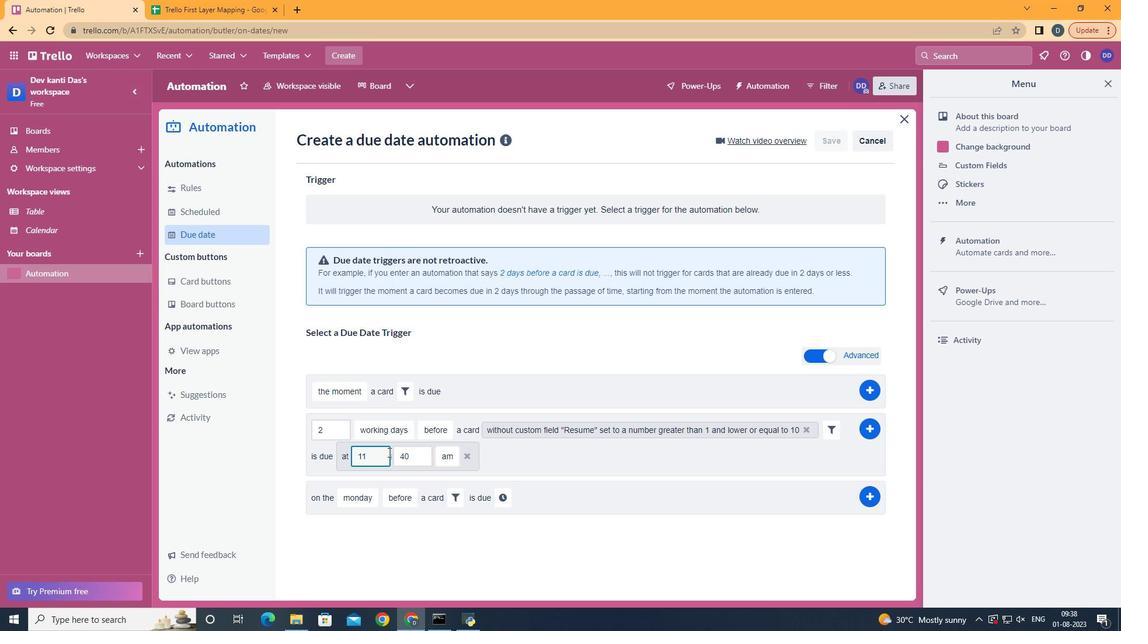 
Action: Mouse pressed left at (420, 451)
Screenshot: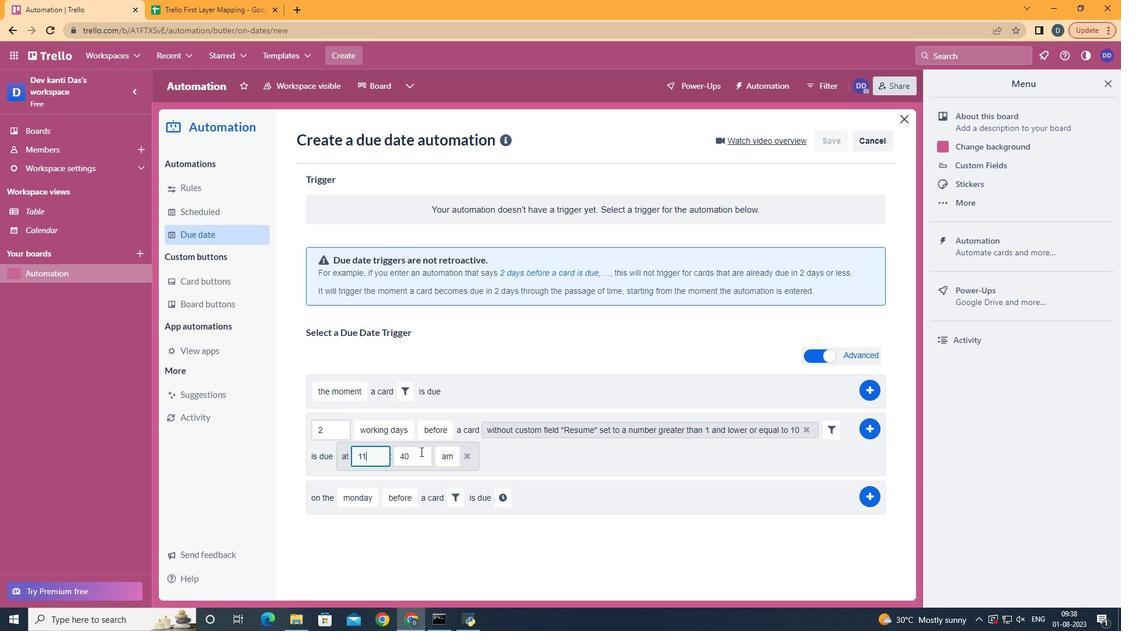 
Action: Key pressed <Key.backspace><Key.backspace>00
Screenshot: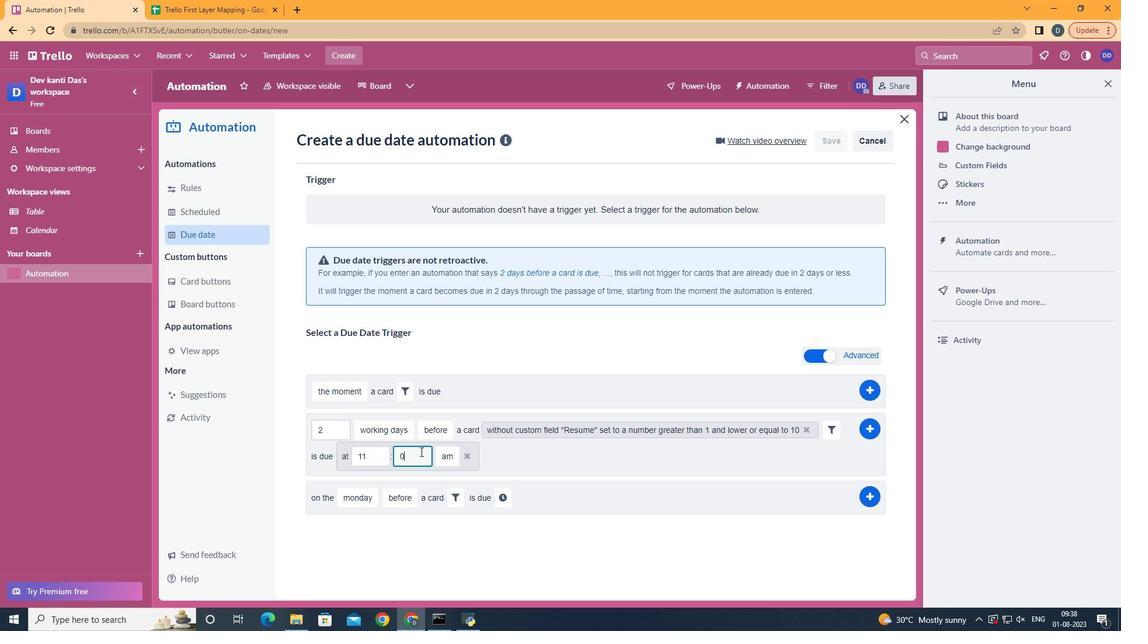 
Action: Mouse moved to (868, 428)
Screenshot: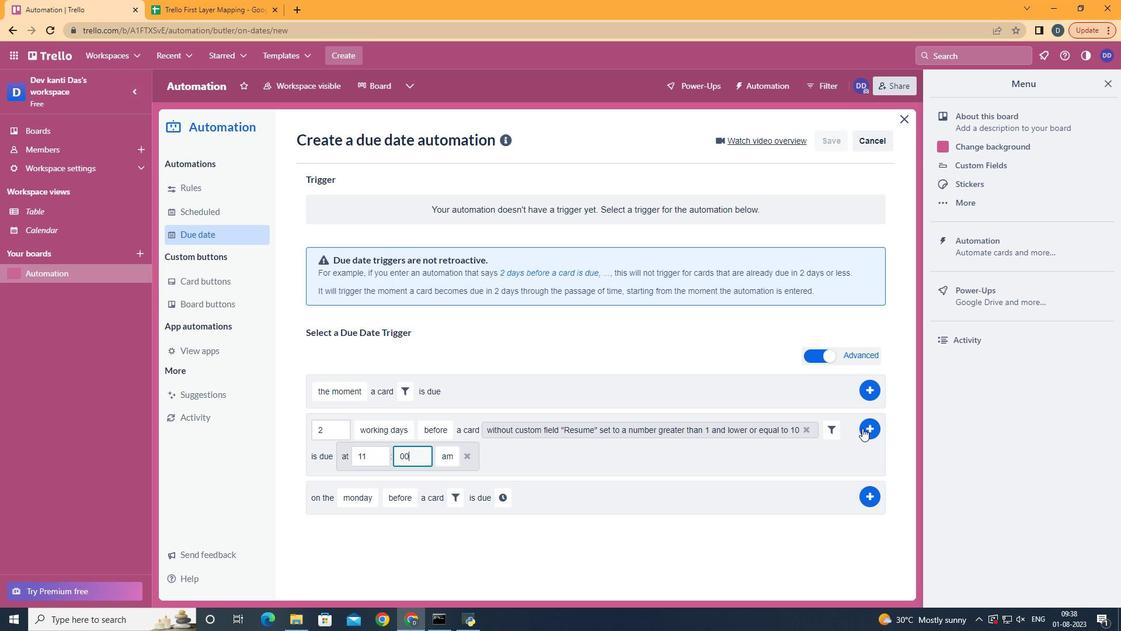 
Action: Mouse pressed left at (868, 428)
Screenshot: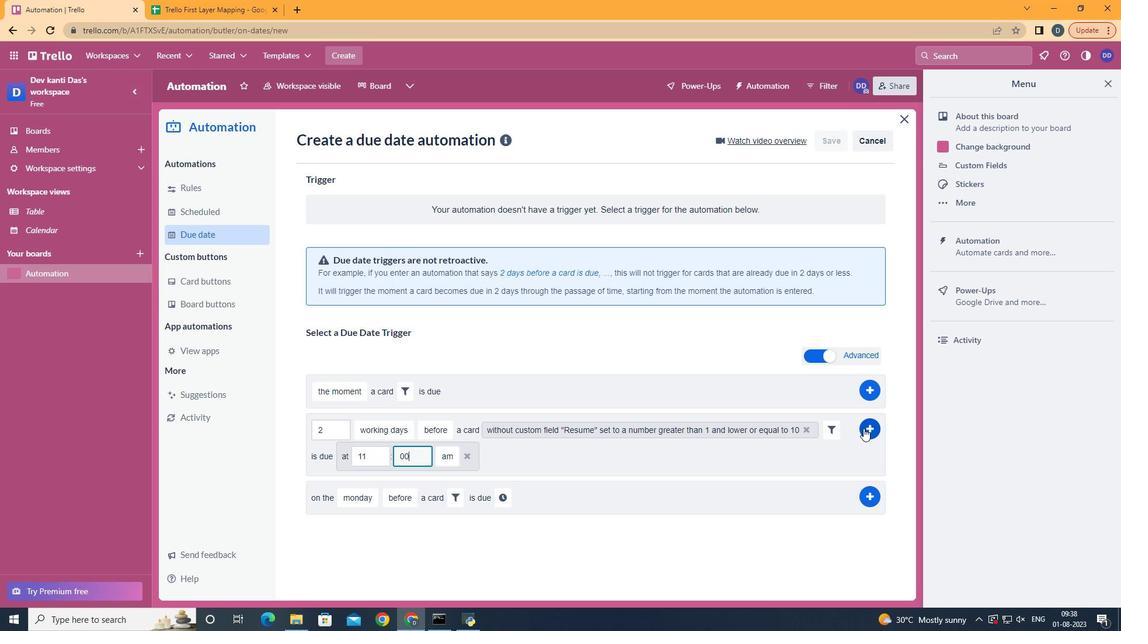 
Action: Mouse moved to (582, 210)
Screenshot: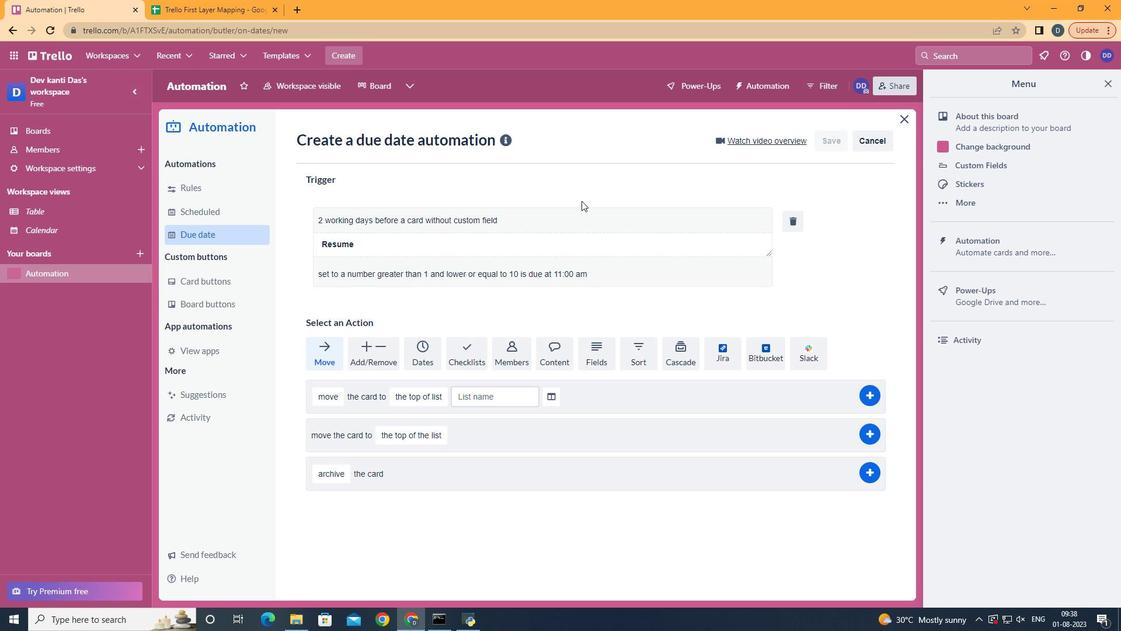 
